Task: Find a house in Santo Angelo, Brazil, for 6 guests from 7th to 15th July, with a washing machine, priced between ₹15000 and ₹20000, and a Spanish-speaking host.
Action: Mouse moved to (368, 110)
Screenshot: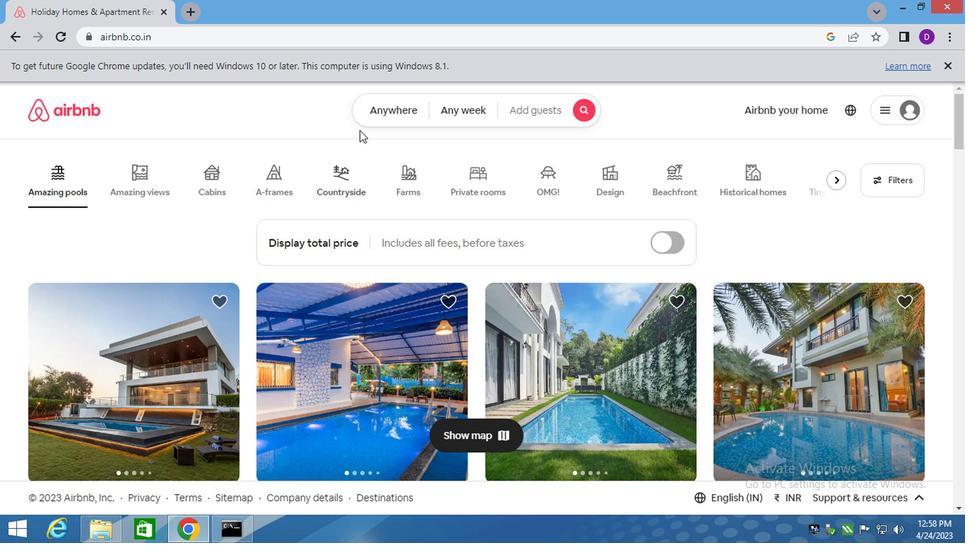 
Action: Mouse pressed left at (368, 110)
Screenshot: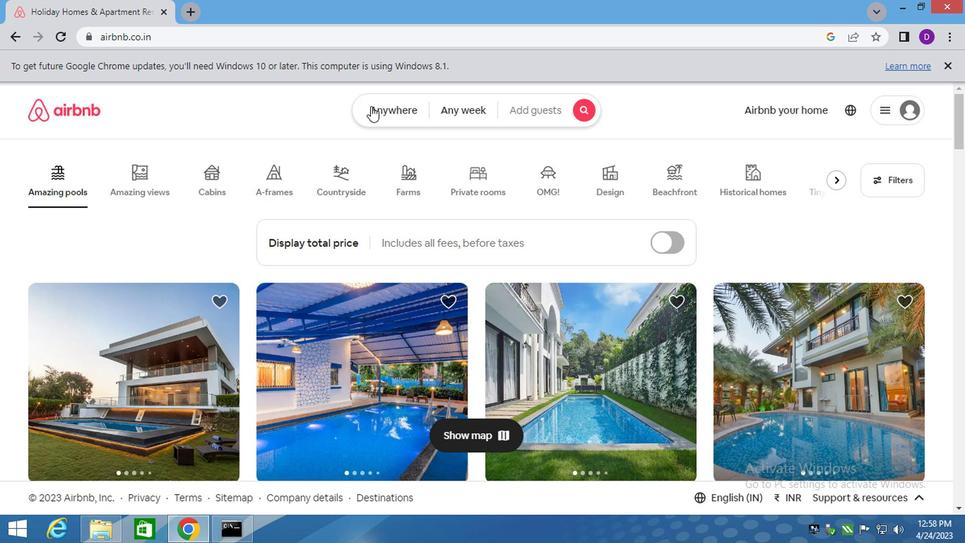 
Action: Mouse moved to (218, 170)
Screenshot: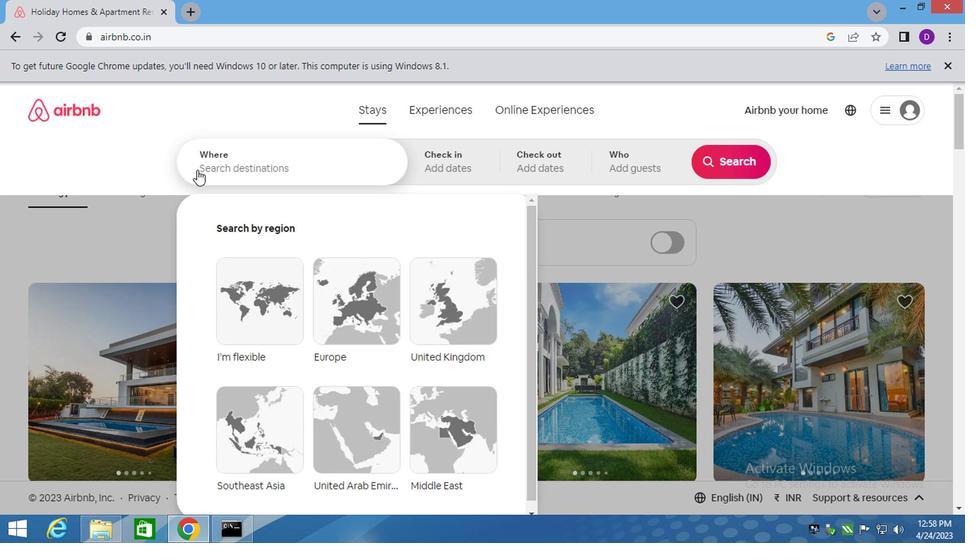 
Action: Mouse pressed left at (218, 170)
Screenshot: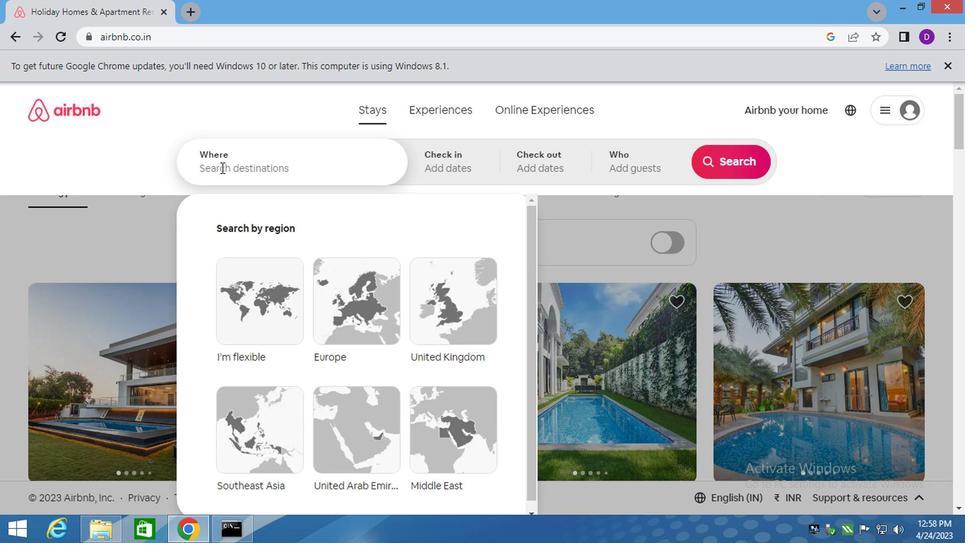 
Action: Key pressed <Key.shift_r>Santo<Key.space><Key.shift_r>Ango<Key.backspace>elo,<Key.space><Key.shift_r>Brazil<Key.enter>
Screenshot: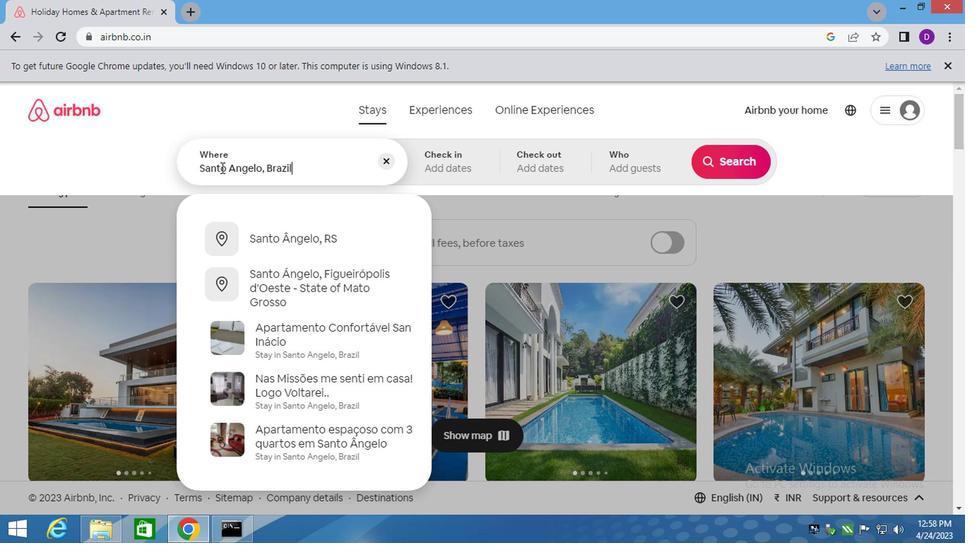 
Action: Mouse moved to (719, 279)
Screenshot: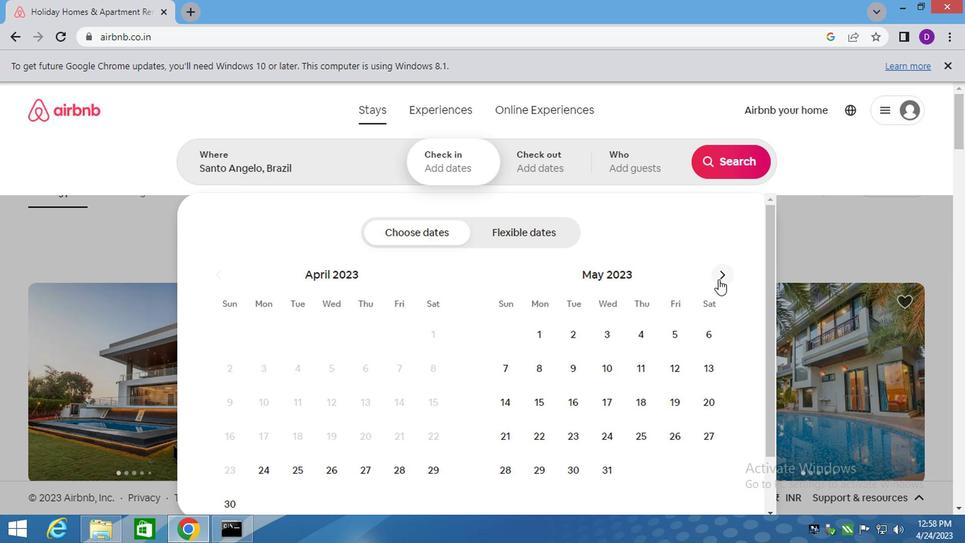 
Action: Mouse pressed left at (719, 279)
Screenshot: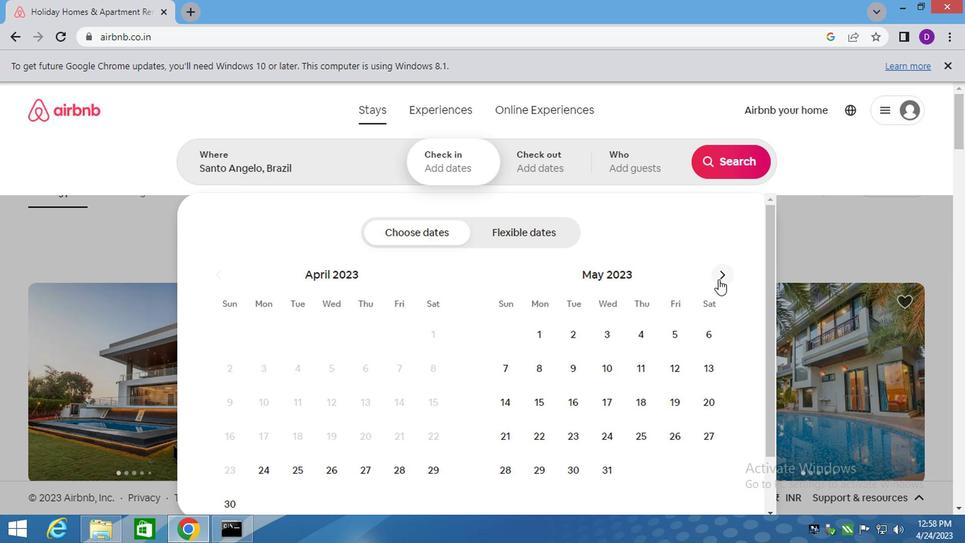 
Action: Mouse pressed left at (719, 279)
Screenshot: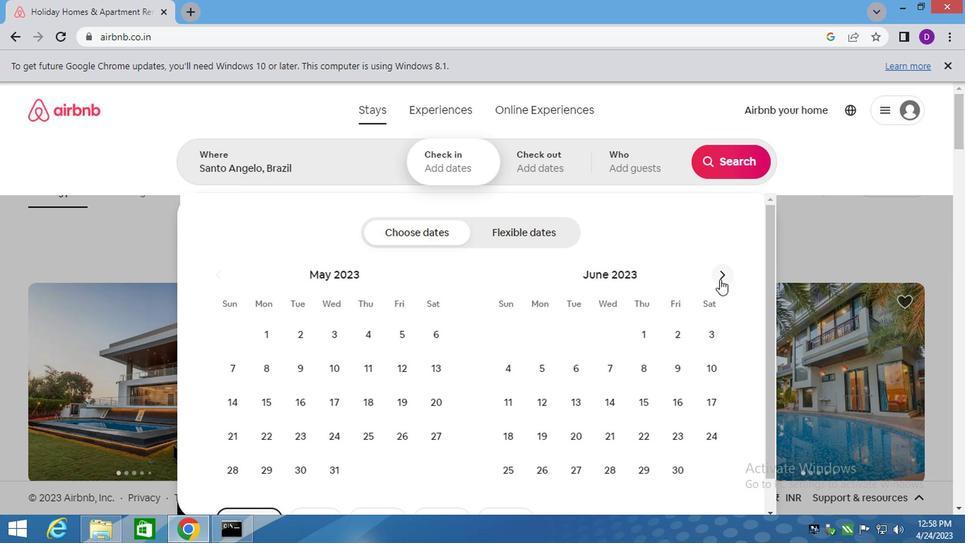 
Action: Mouse moved to (672, 371)
Screenshot: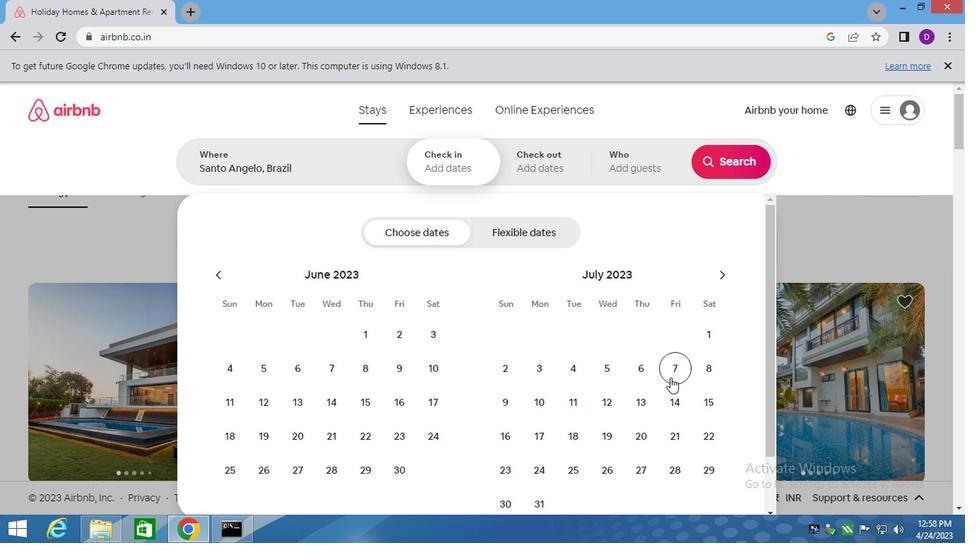 
Action: Mouse pressed left at (672, 371)
Screenshot: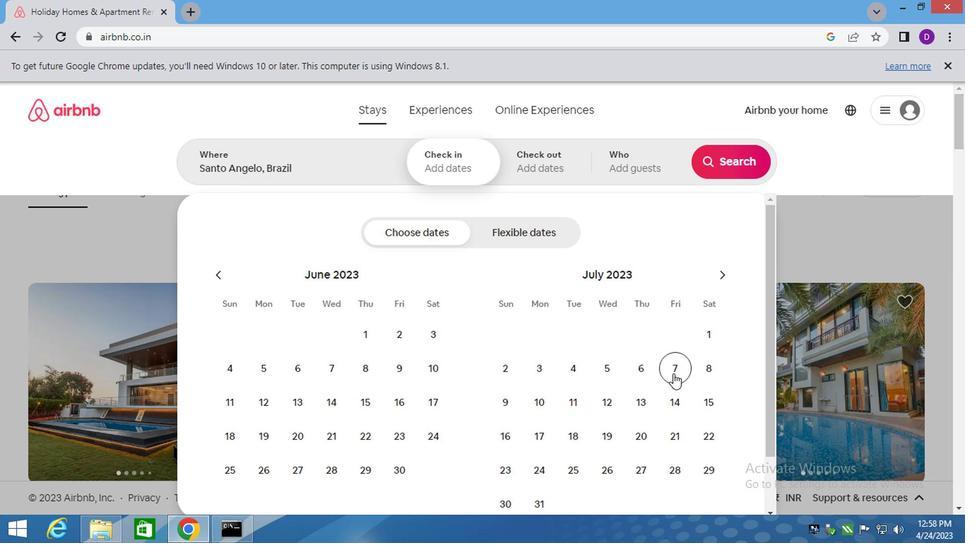 
Action: Mouse moved to (705, 397)
Screenshot: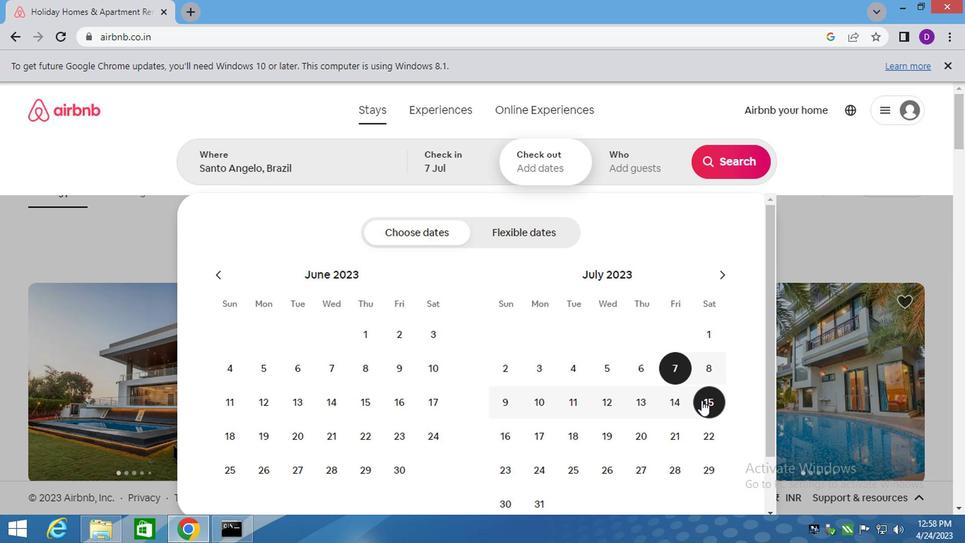 
Action: Mouse pressed left at (705, 397)
Screenshot: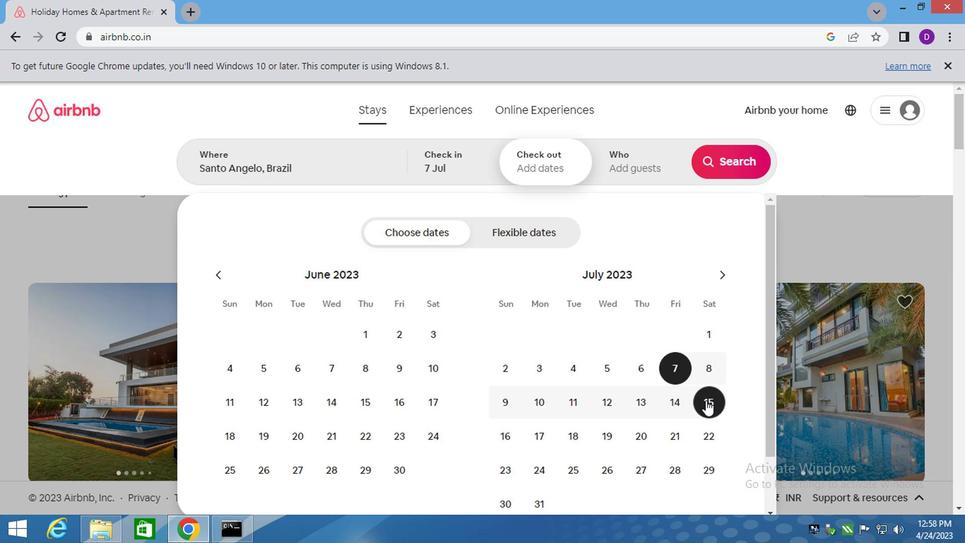 
Action: Mouse moved to (624, 162)
Screenshot: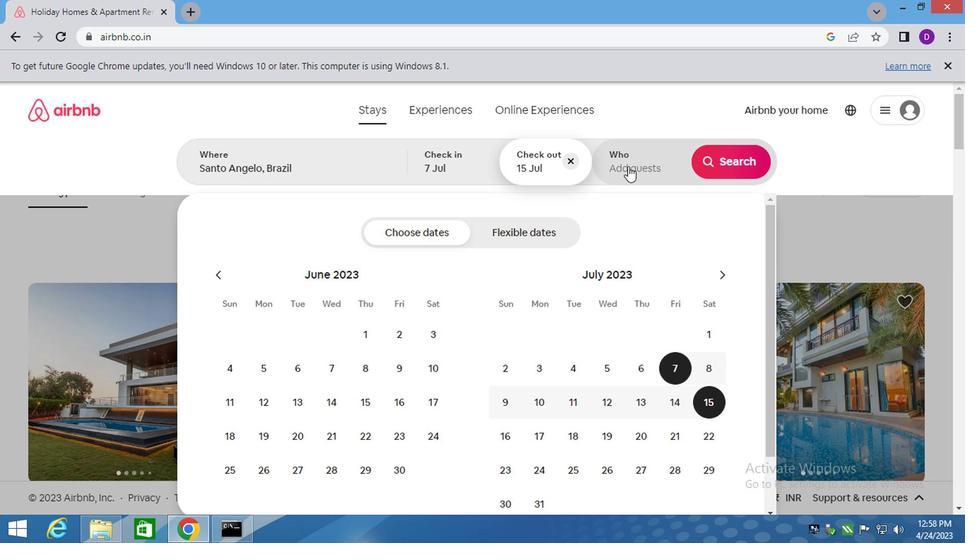 
Action: Mouse pressed left at (624, 162)
Screenshot: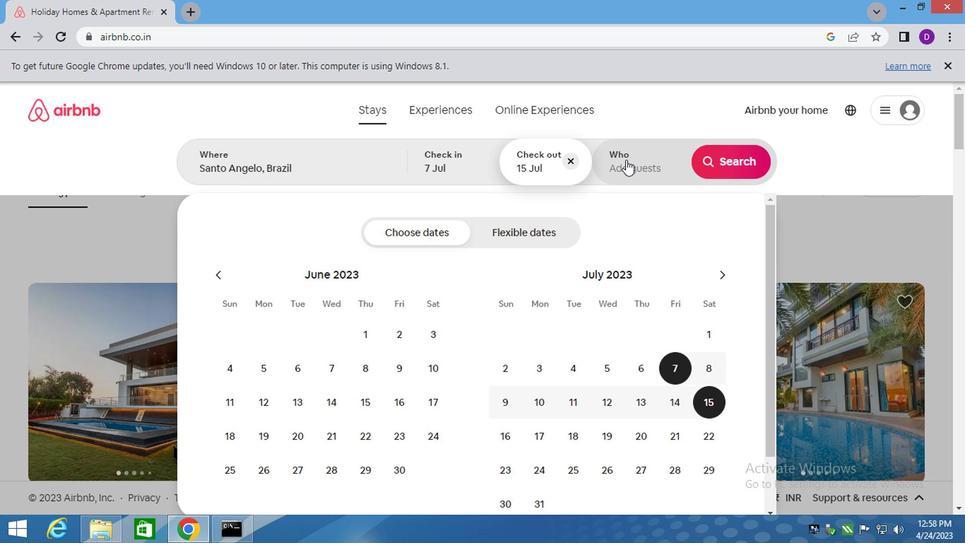 
Action: Mouse moved to (739, 235)
Screenshot: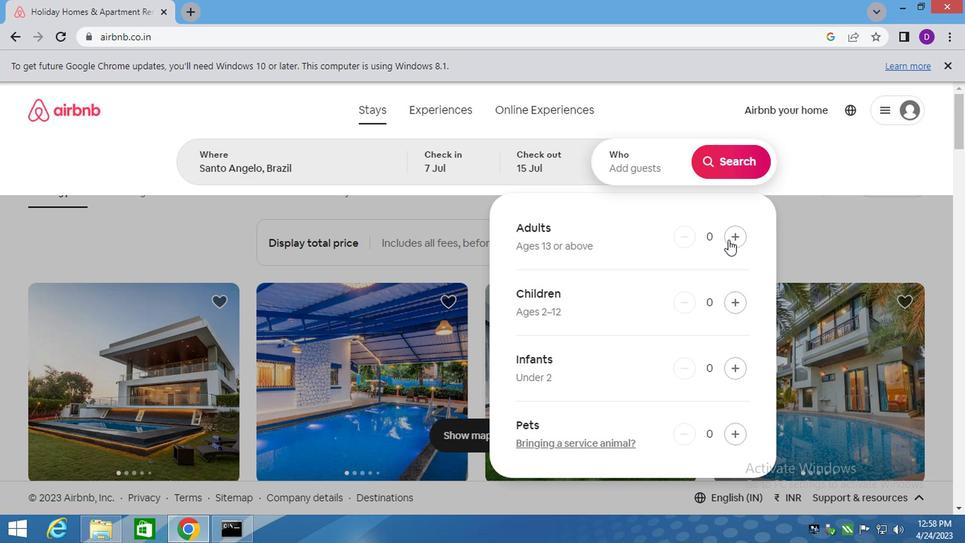 
Action: Mouse pressed left at (739, 235)
Screenshot: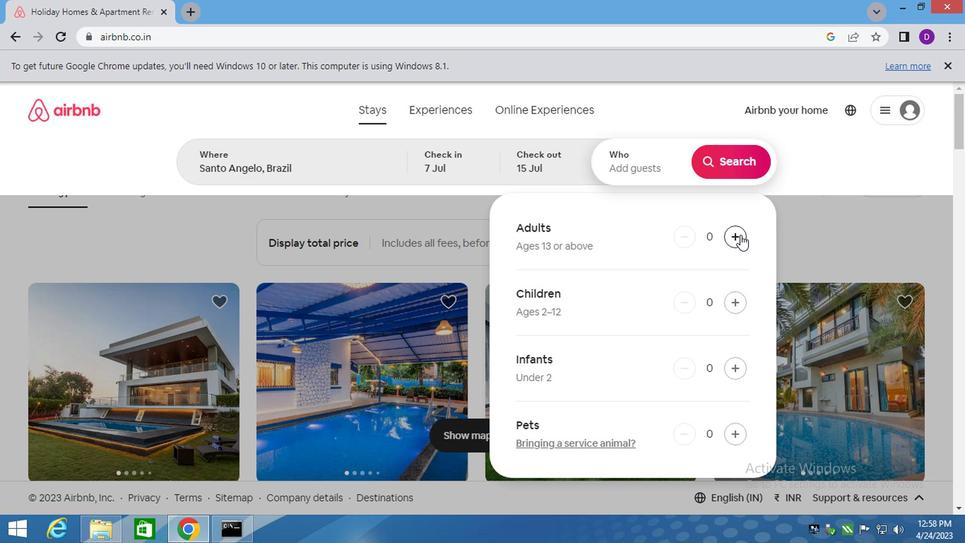 
Action: Mouse moved to (739, 235)
Screenshot: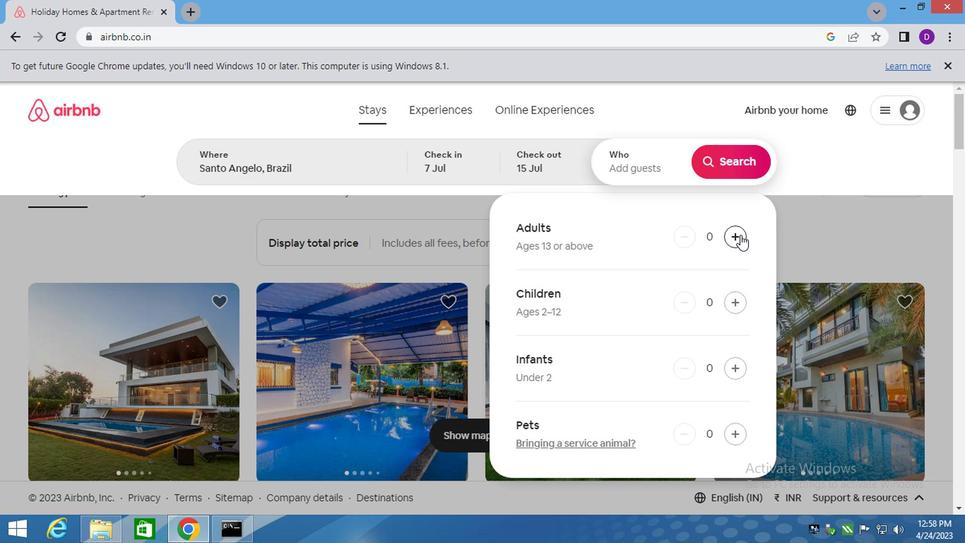 
Action: Mouse pressed left at (739, 235)
Screenshot: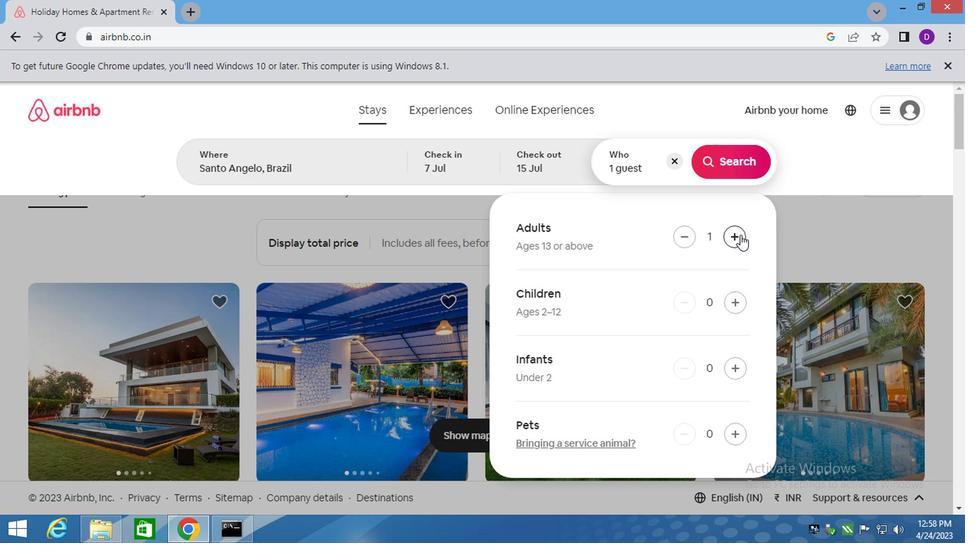 
Action: Mouse pressed left at (739, 235)
Screenshot: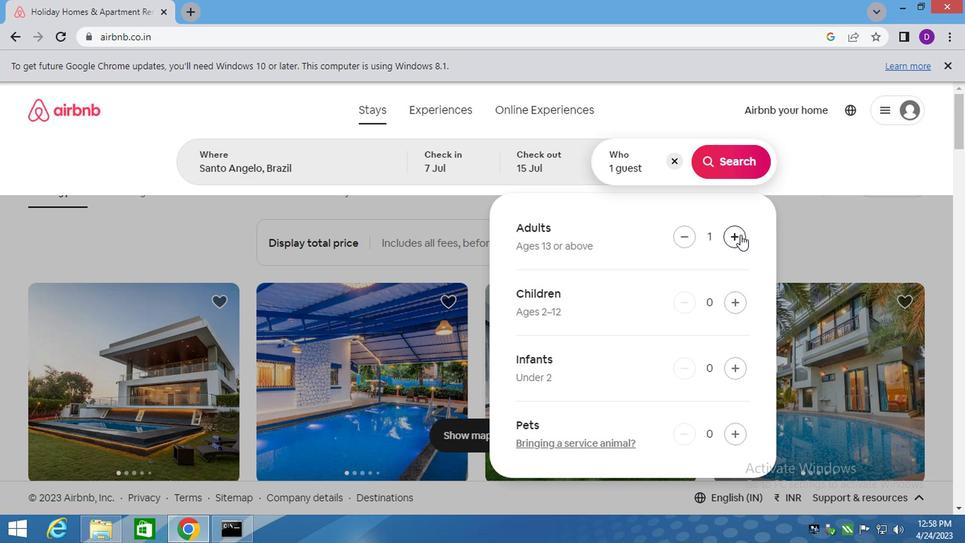 
Action: Mouse pressed left at (739, 235)
Screenshot: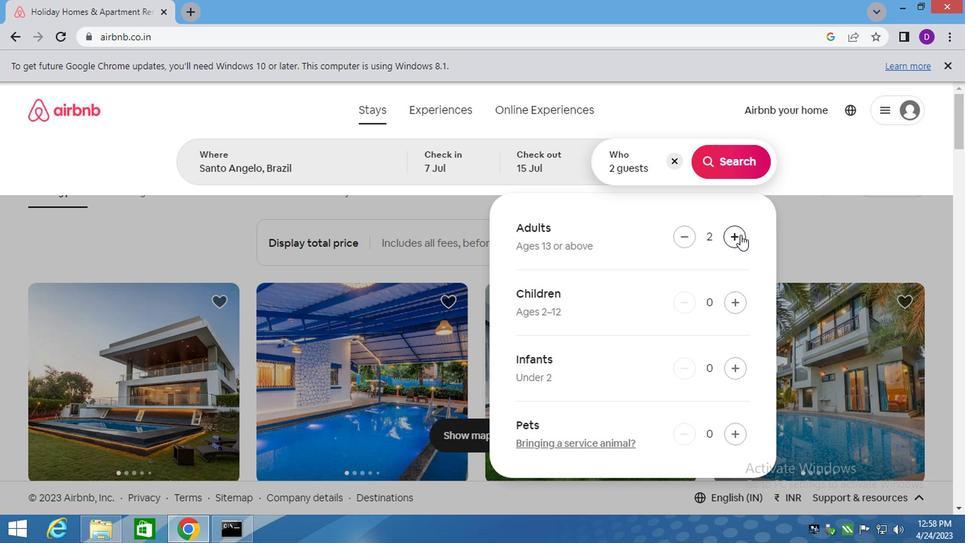 
Action: Mouse pressed left at (739, 235)
Screenshot: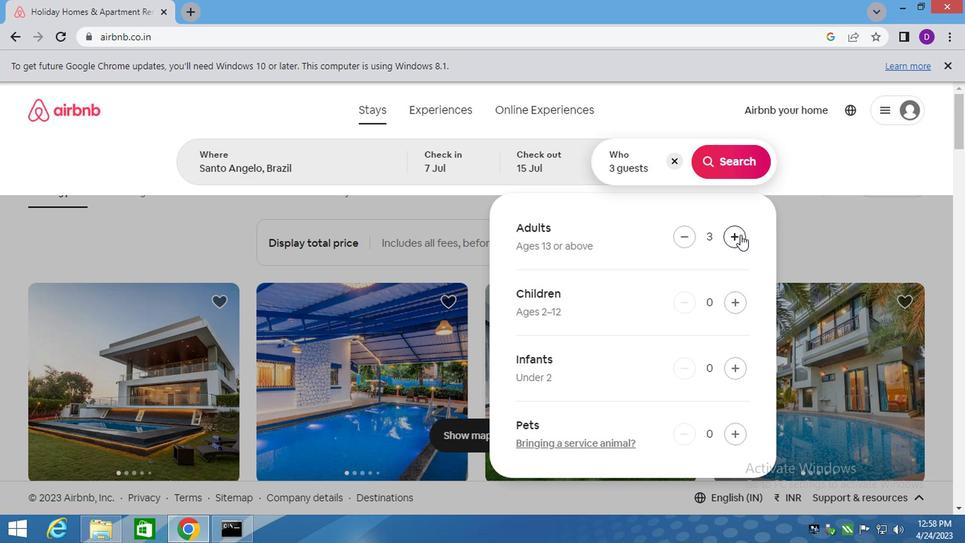 
Action: Mouse pressed left at (739, 235)
Screenshot: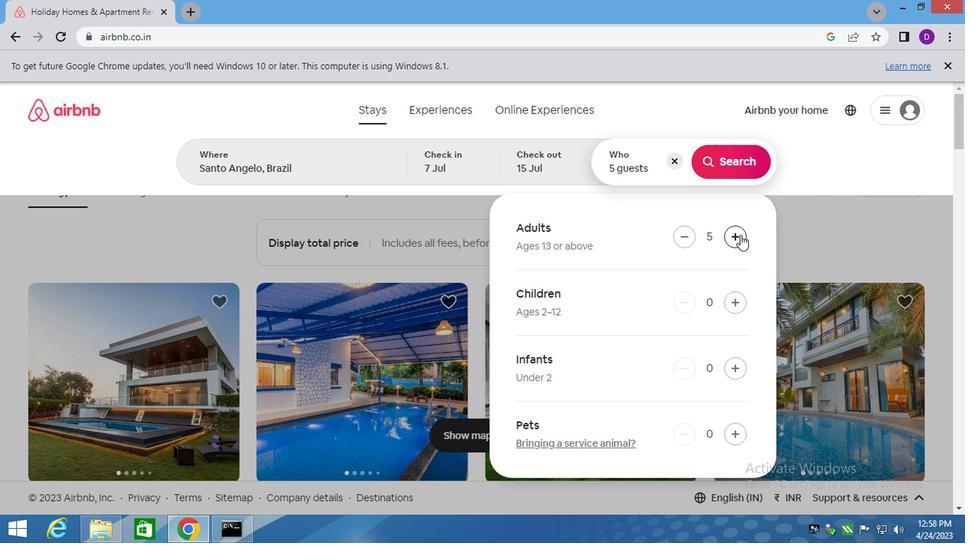 
Action: Mouse moved to (734, 167)
Screenshot: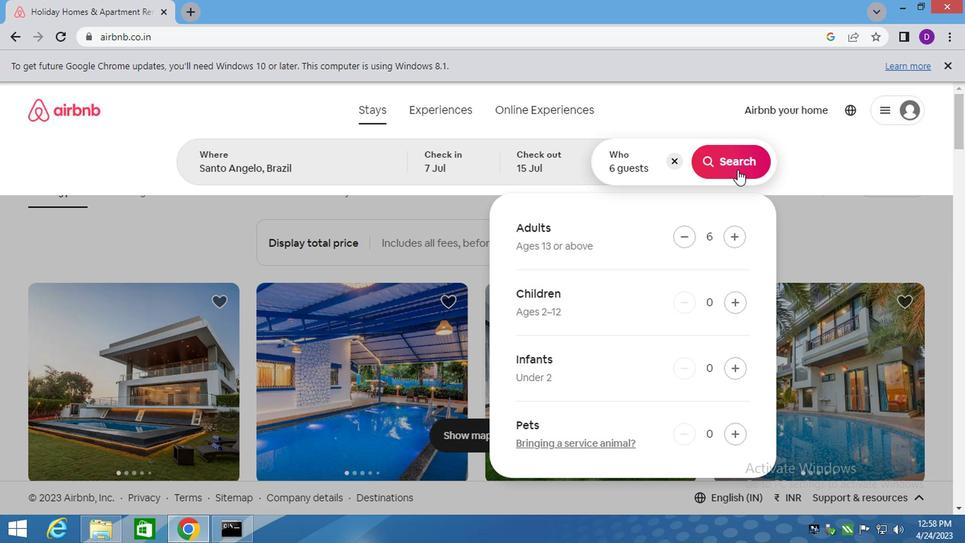 
Action: Mouse pressed left at (734, 167)
Screenshot: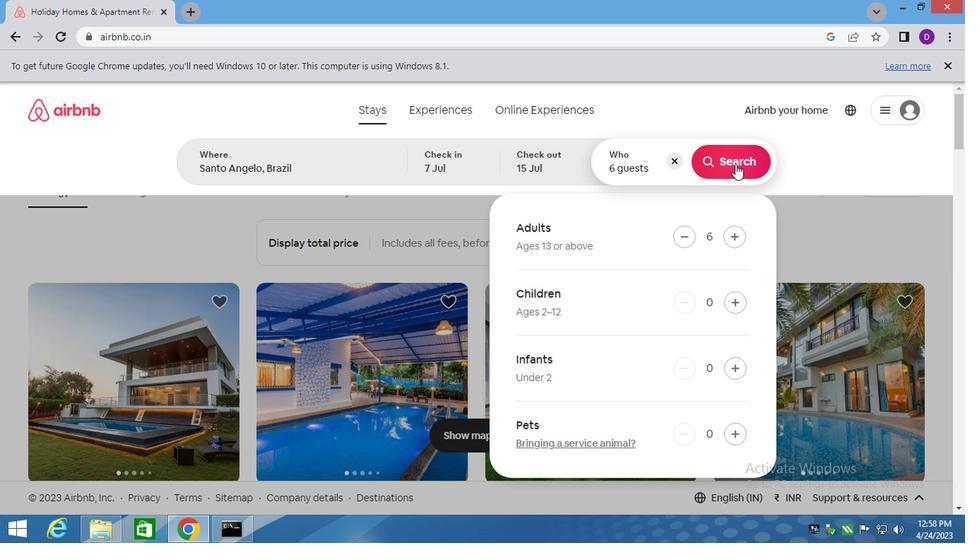 
Action: Mouse moved to (884, 173)
Screenshot: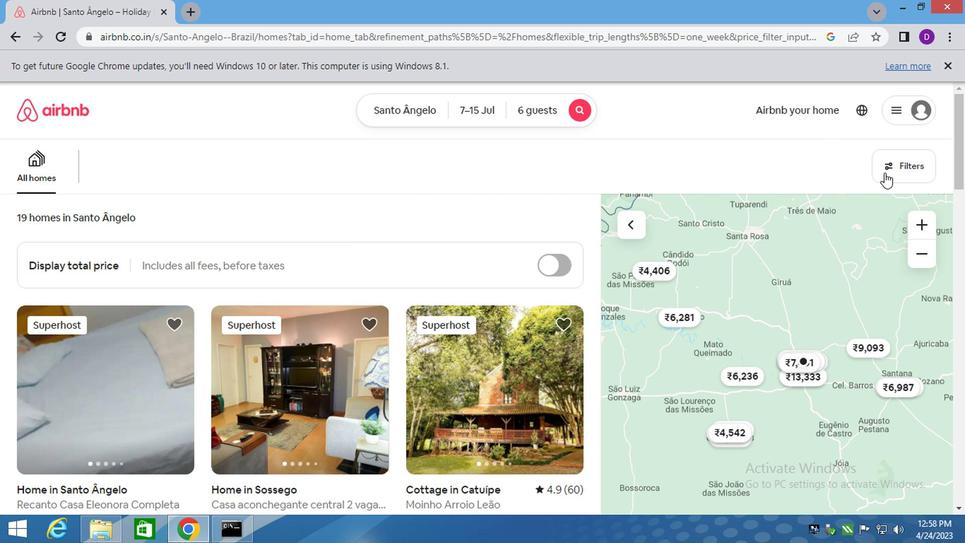 
Action: Mouse pressed left at (884, 173)
Screenshot: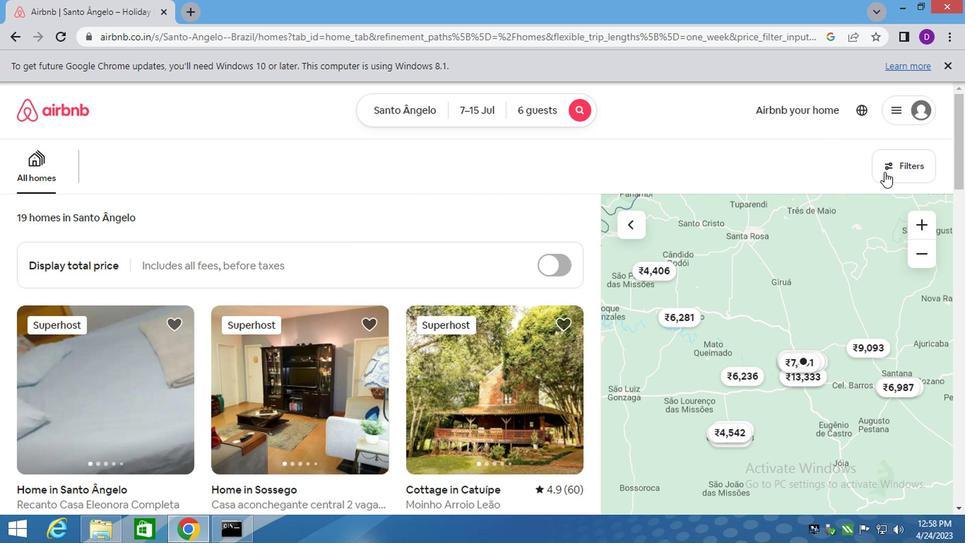 
Action: Mouse moved to (287, 348)
Screenshot: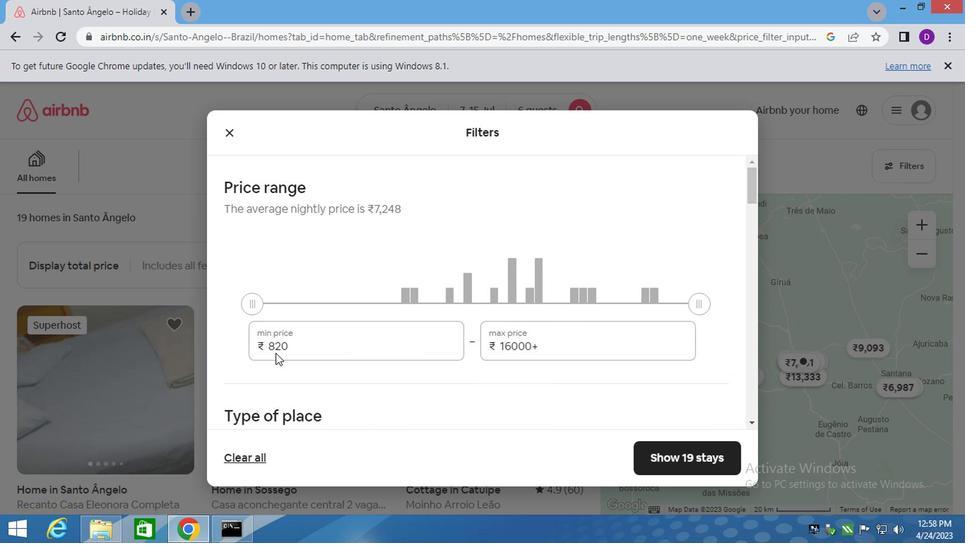 
Action: Mouse pressed left at (287, 348)
Screenshot: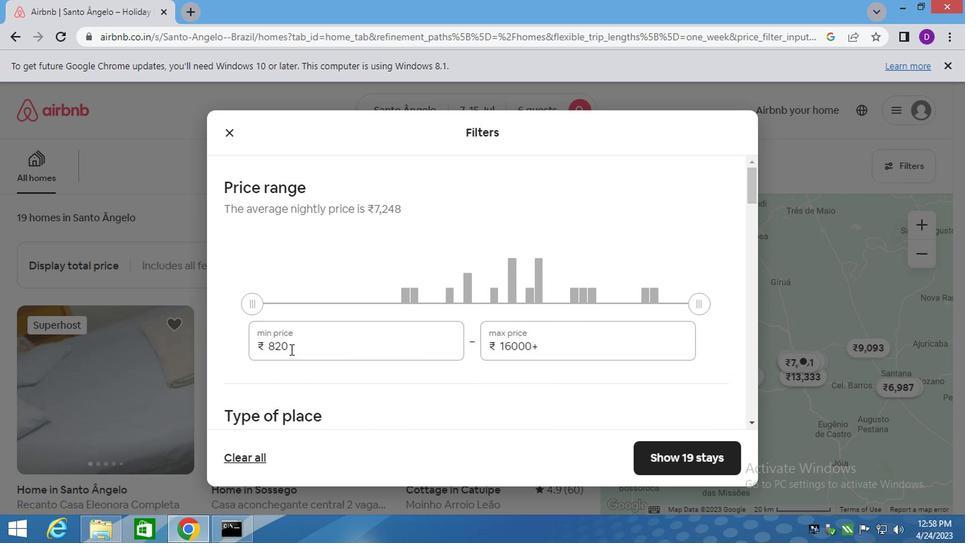 
Action: Mouse pressed left at (287, 348)
Screenshot: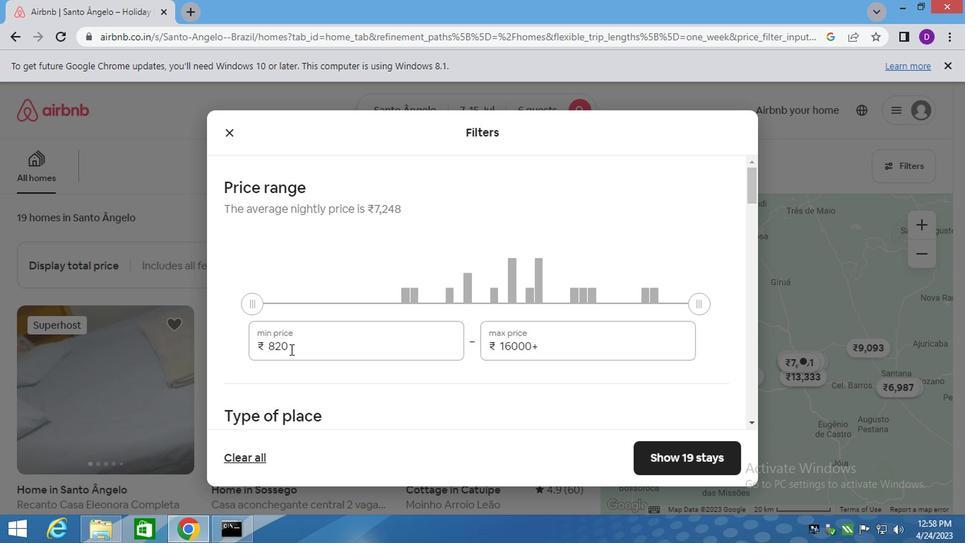 
Action: Key pressed 15000<Key.tab>20000
Screenshot: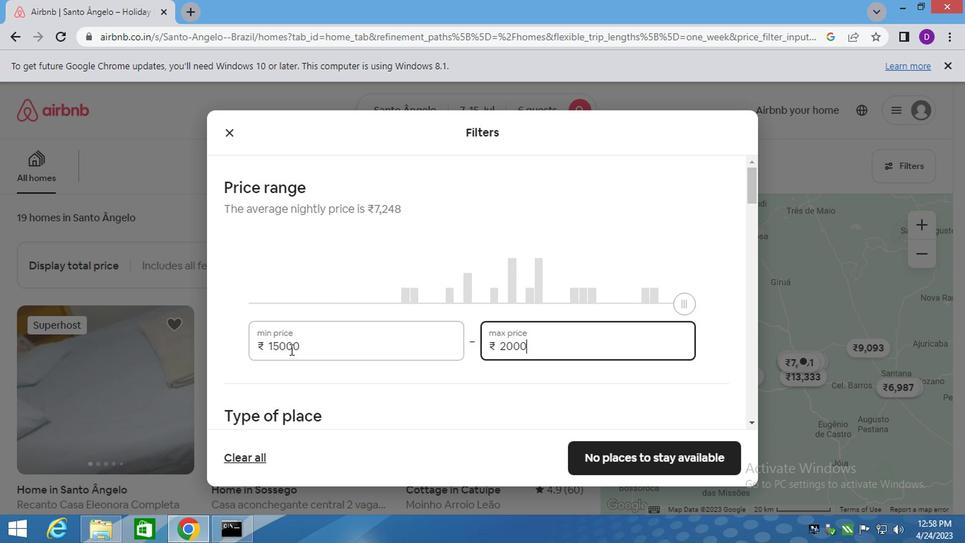 
Action: Mouse scrolled (287, 347) with delta (0, -1)
Screenshot: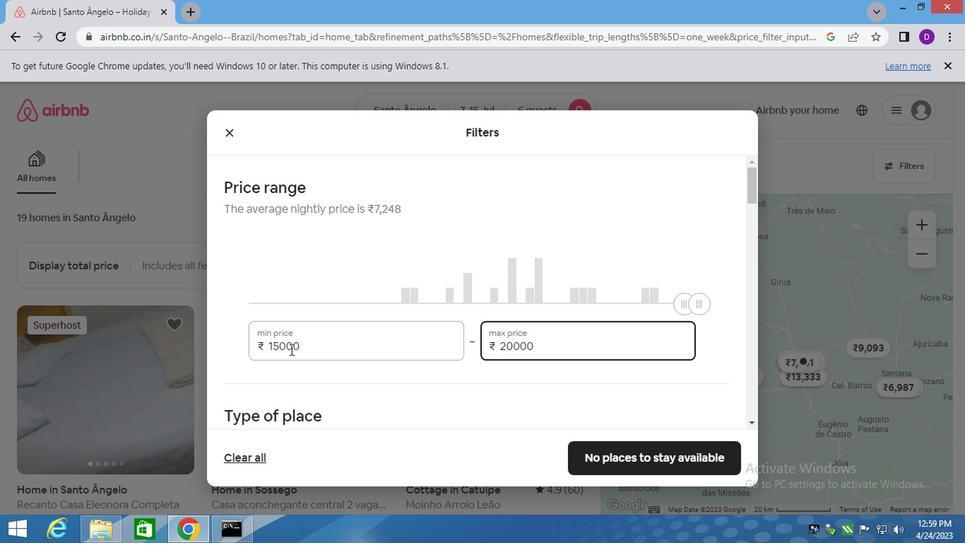 
Action: Mouse scrolled (287, 347) with delta (0, -1)
Screenshot: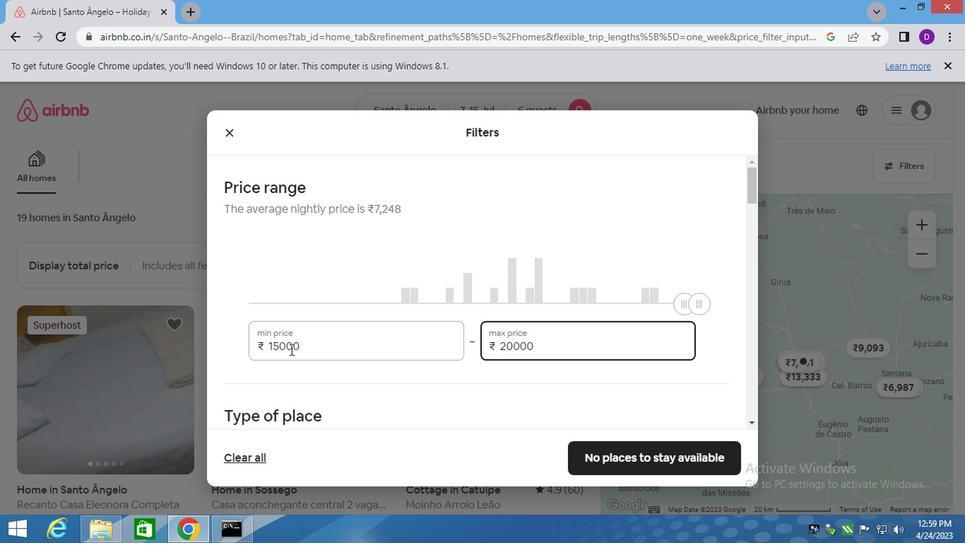 
Action: Mouse moved to (231, 318)
Screenshot: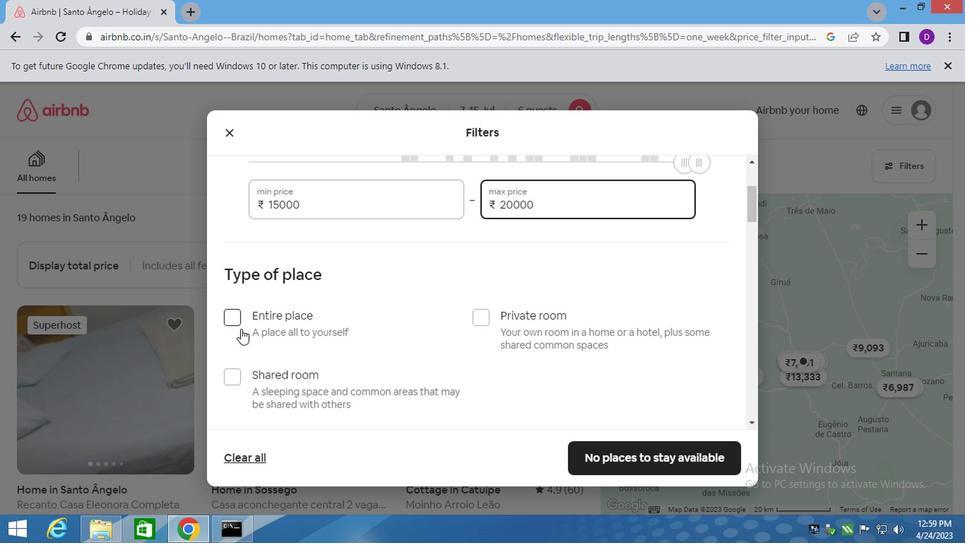 
Action: Mouse pressed left at (231, 318)
Screenshot: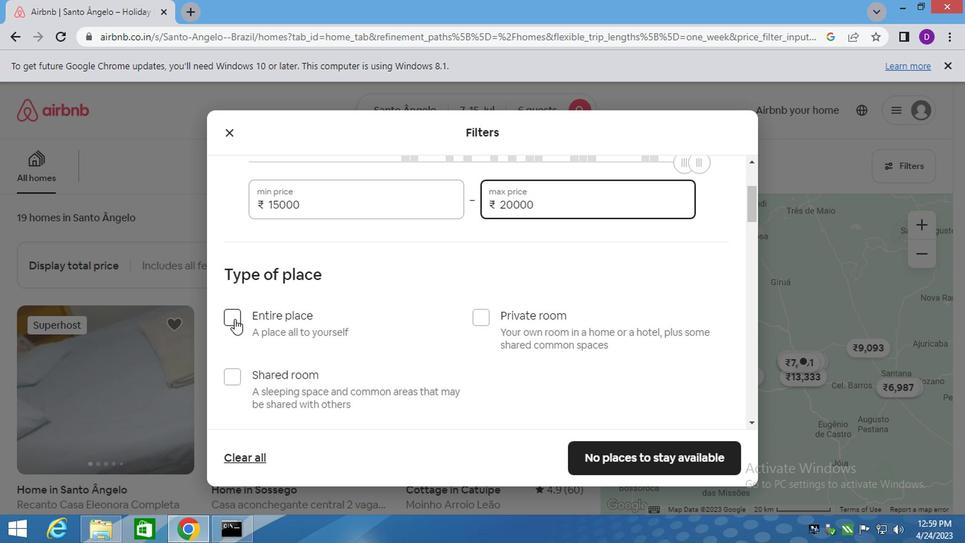 
Action: Mouse moved to (311, 325)
Screenshot: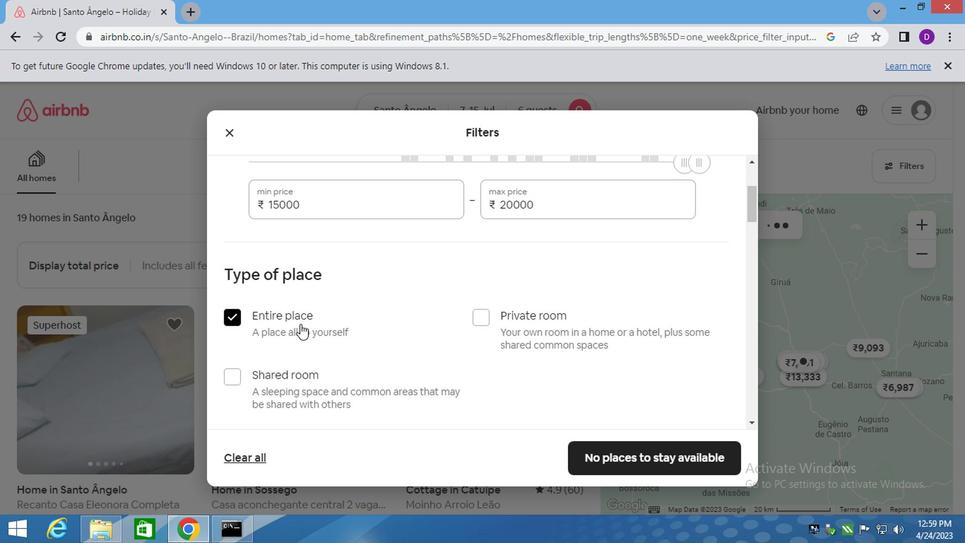 
Action: Mouse scrolled (311, 324) with delta (0, -1)
Screenshot: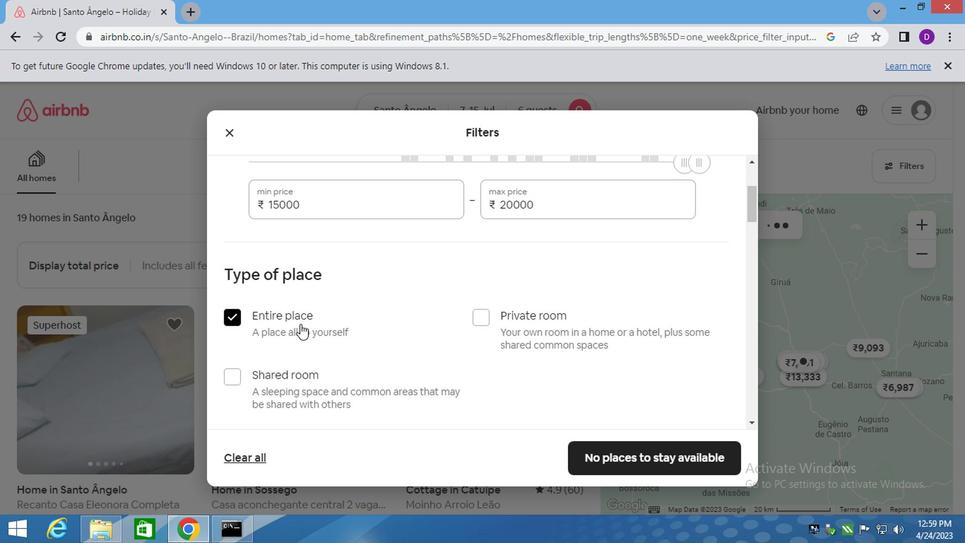 
Action: Mouse moved to (311, 329)
Screenshot: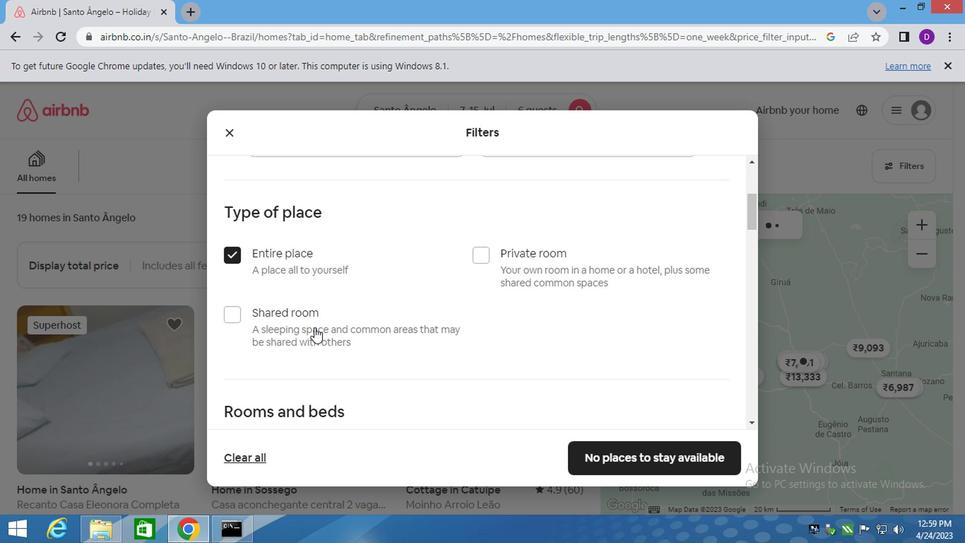 
Action: Mouse scrolled (311, 326) with delta (0, -1)
Screenshot: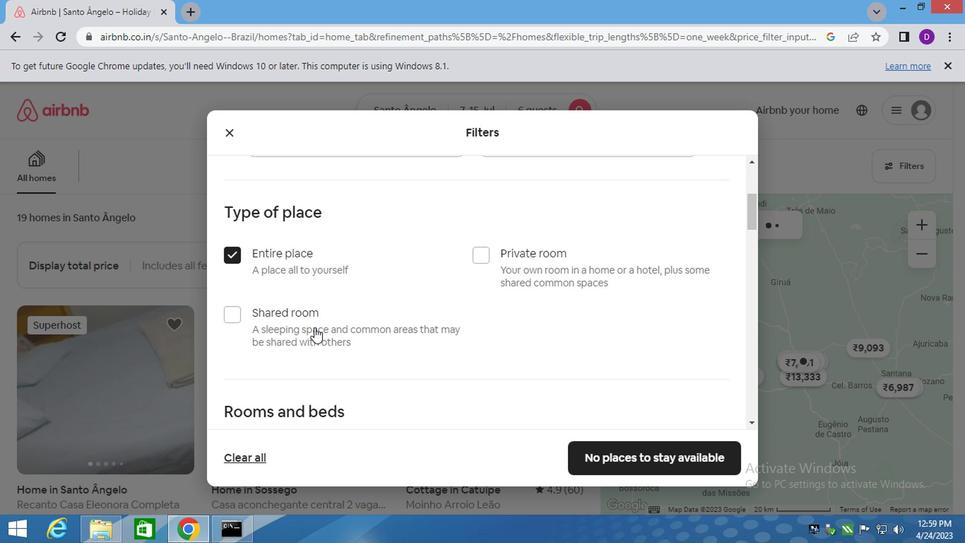 
Action: Mouse scrolled (312, 326) with delta (0, -1)
Screenshot: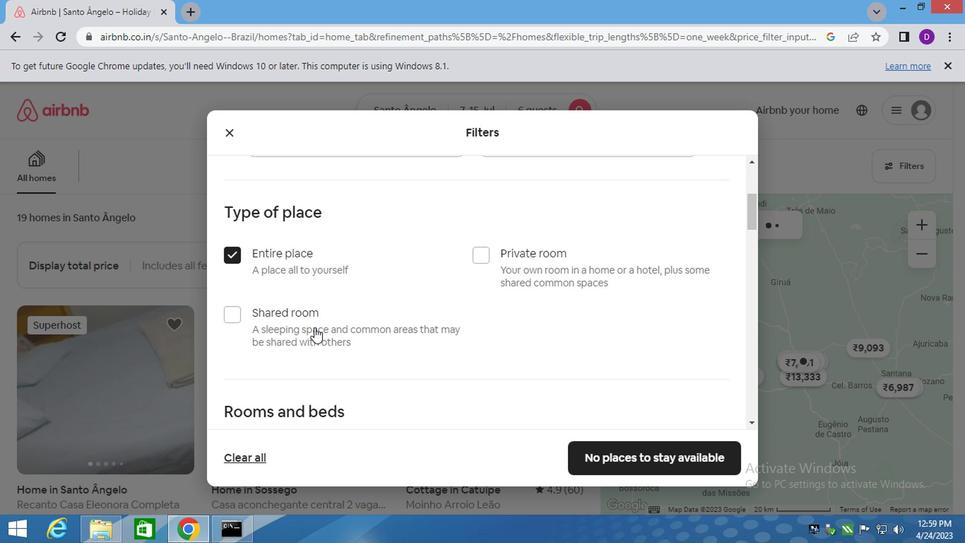 
Action: Mouse scrolled (311, 328) with delta (0, -1)
Screenshot: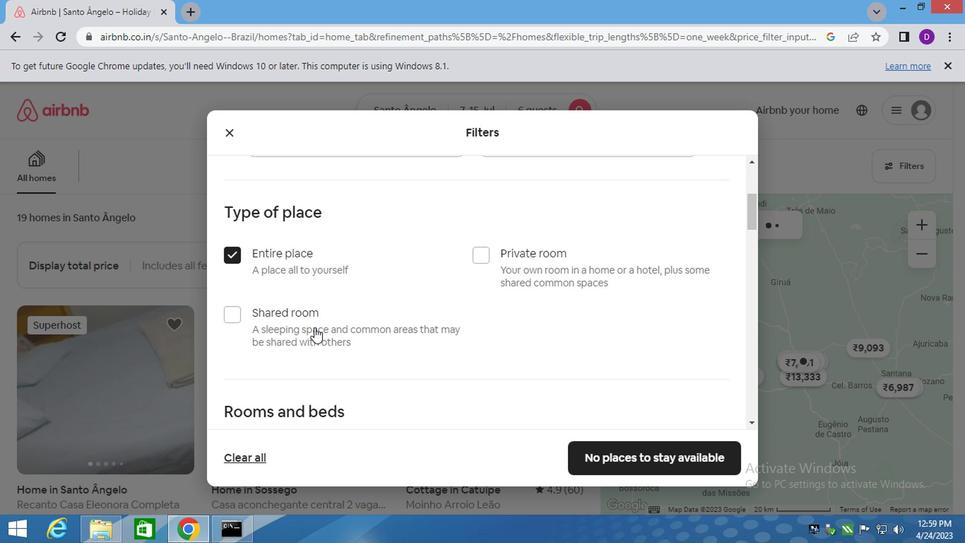 
Action: Mouse scrolled (311, 328) with delta (0, -1)
Screenshot: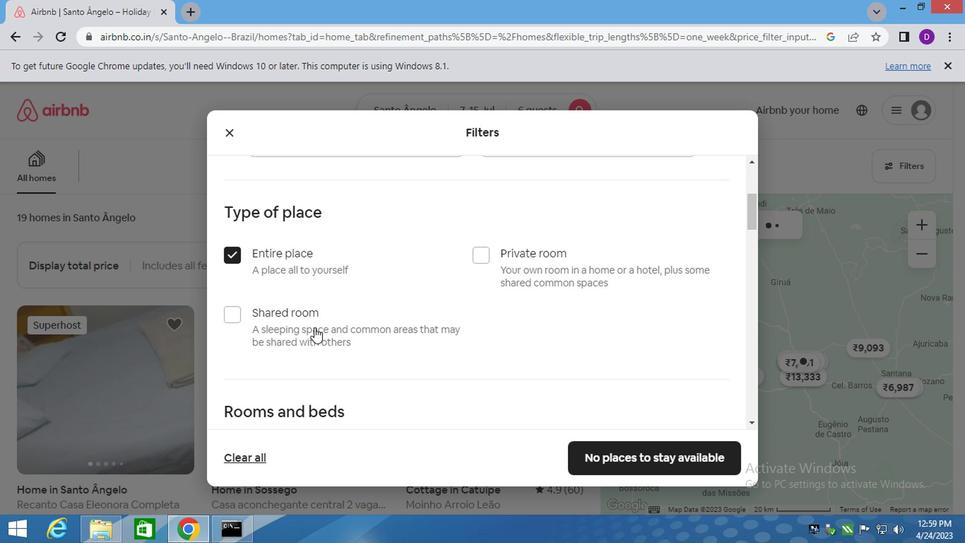 
Action: Mouse moved to (387, 193)
Screenshot: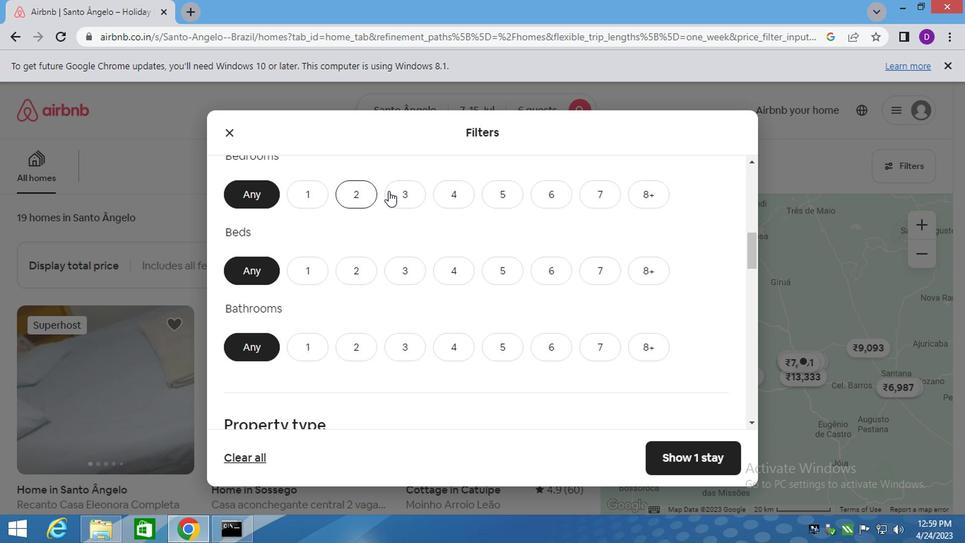 
Action: Mouse pressed left at (387, 193)
Screenshot: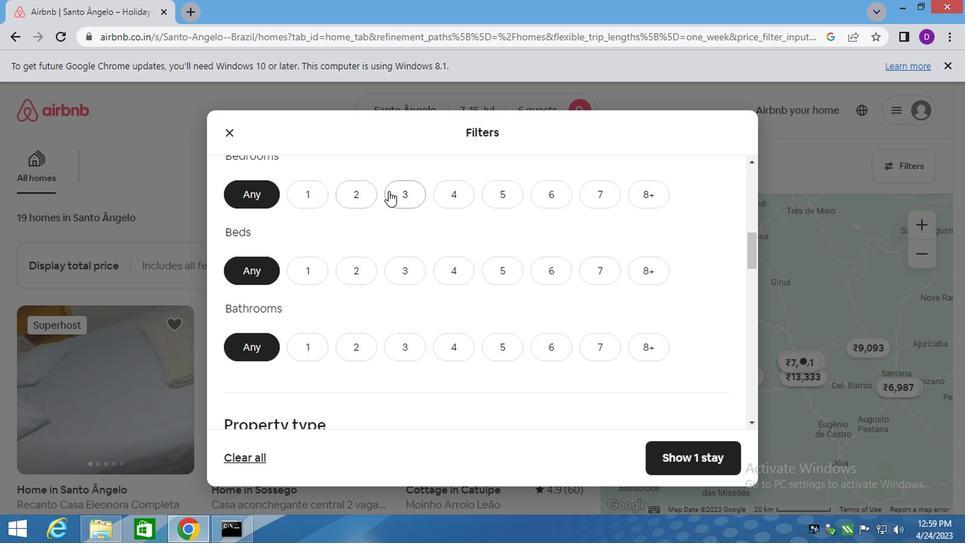 
Action: Mouse moved to (392, 268)
Screenshot: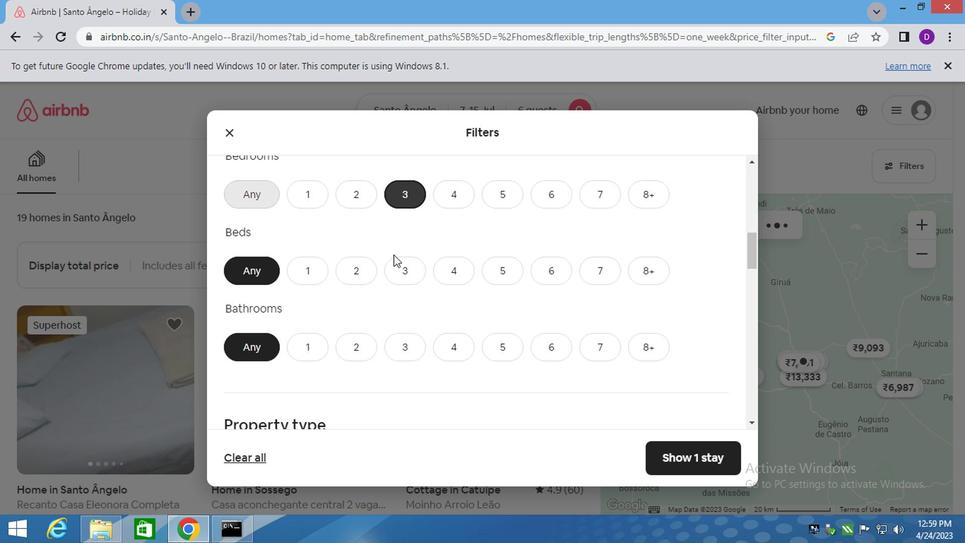 
Action: Mouse pressed left at (392, 268)
Screenshot: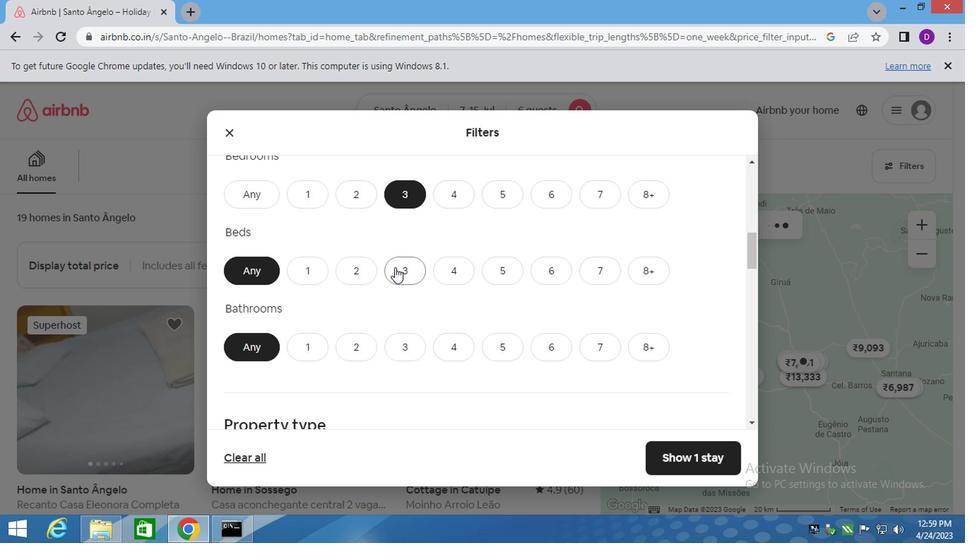 
Action: Mouse moved to (407, 342)
Screenshot: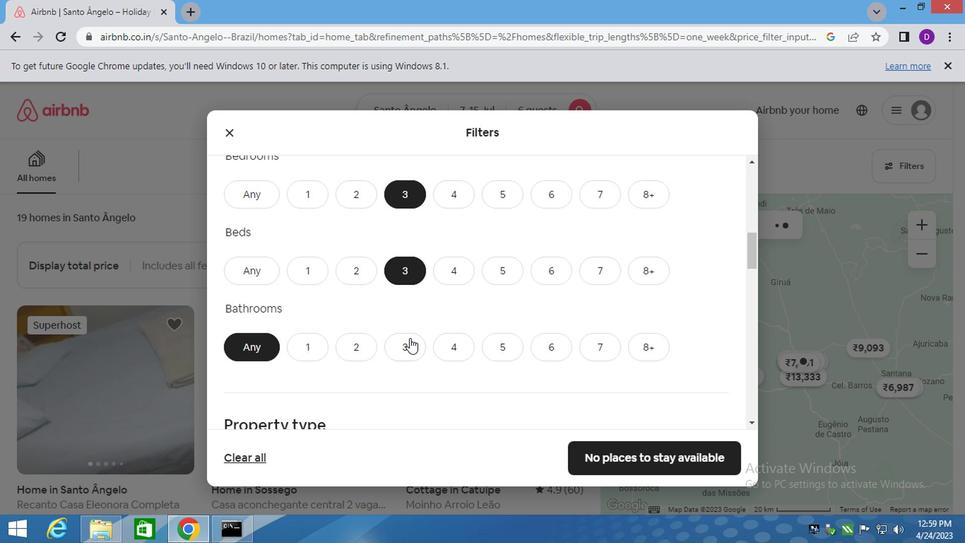 
Action: Mouse pressed left at (407, 342)
Screenshot: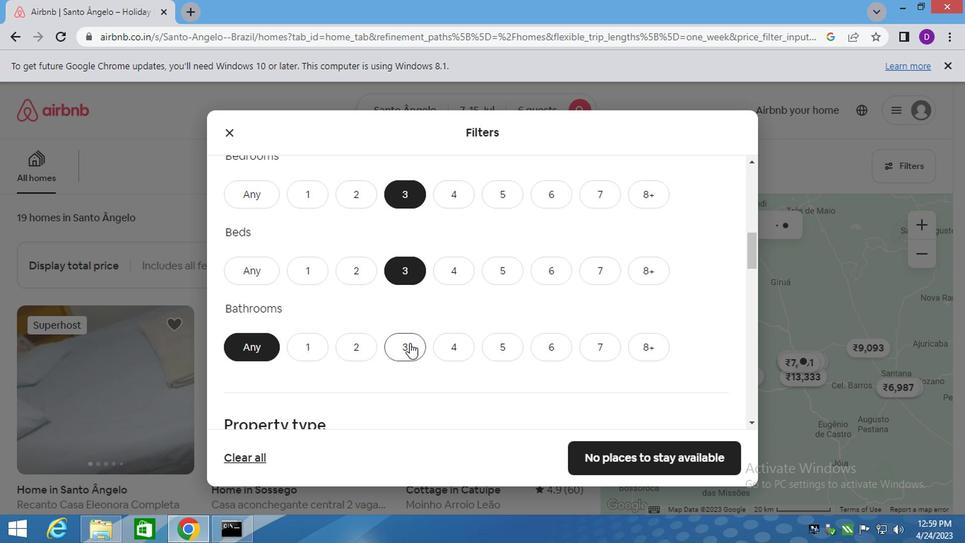 
Action: Mouse moved to (407, 342)
Screenshot: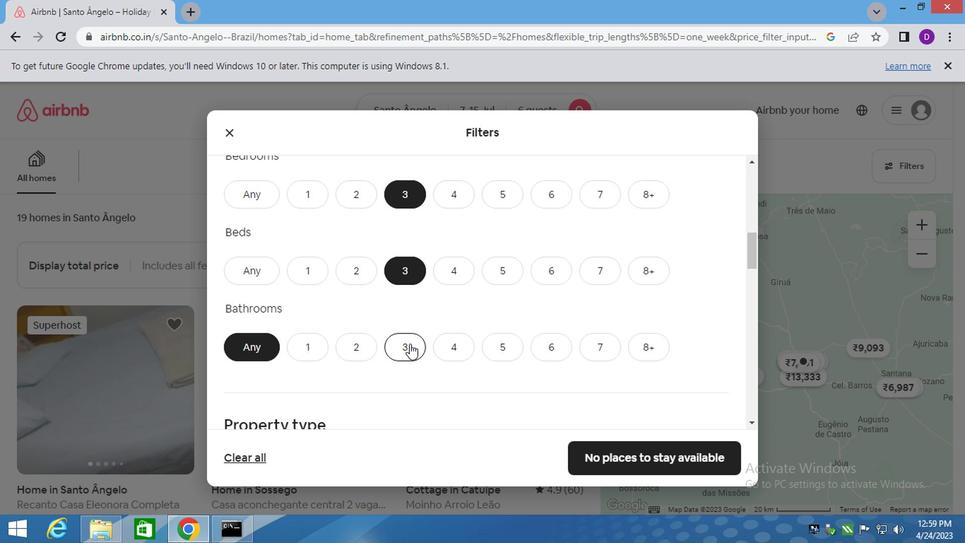 
Action: Mouse scrolled (407, 341) with delta (0, -1)
Screenshot: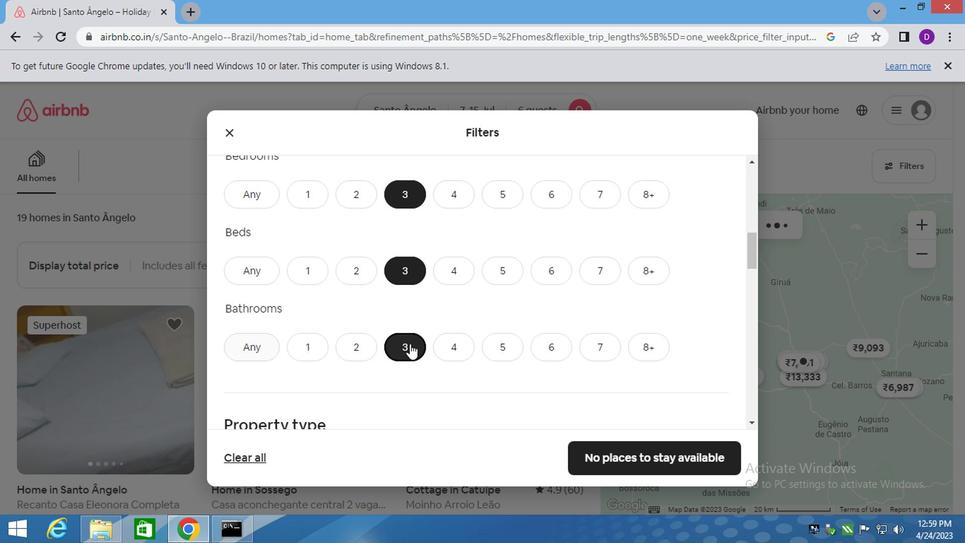 
Action: Mouse scrolled (407, 341) with delta (0, -1)
Screenshot: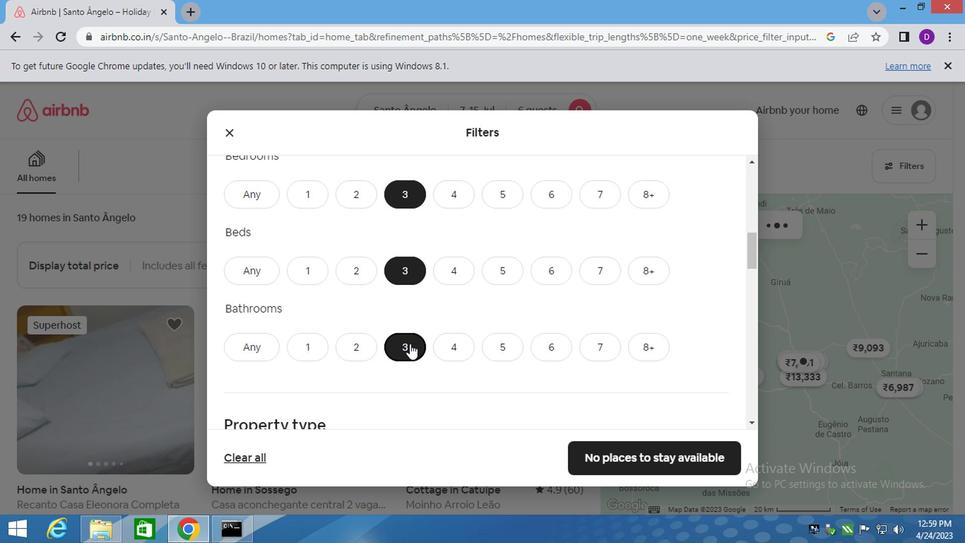 
Action: Mouse scrolled (407, 341) with delta (0, -1)
Screenshot: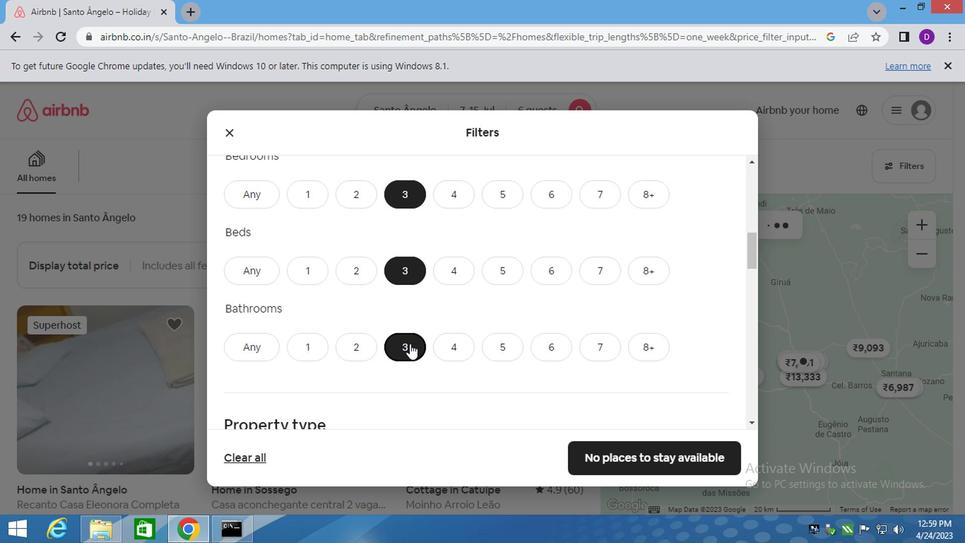 
Action: Mouse moved to (277, 283)
Screenshot: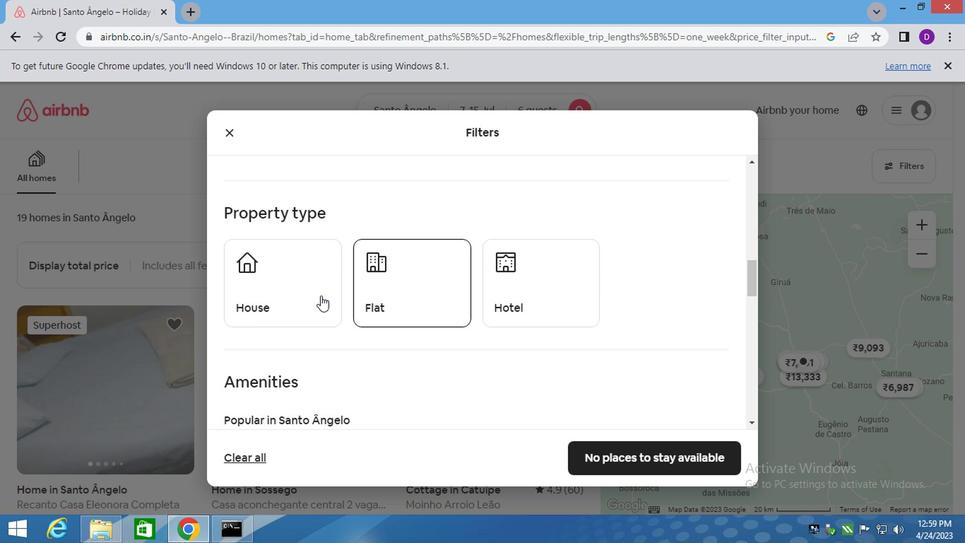 
Action: Mouse pressed left at (277, 283)
Screenshot: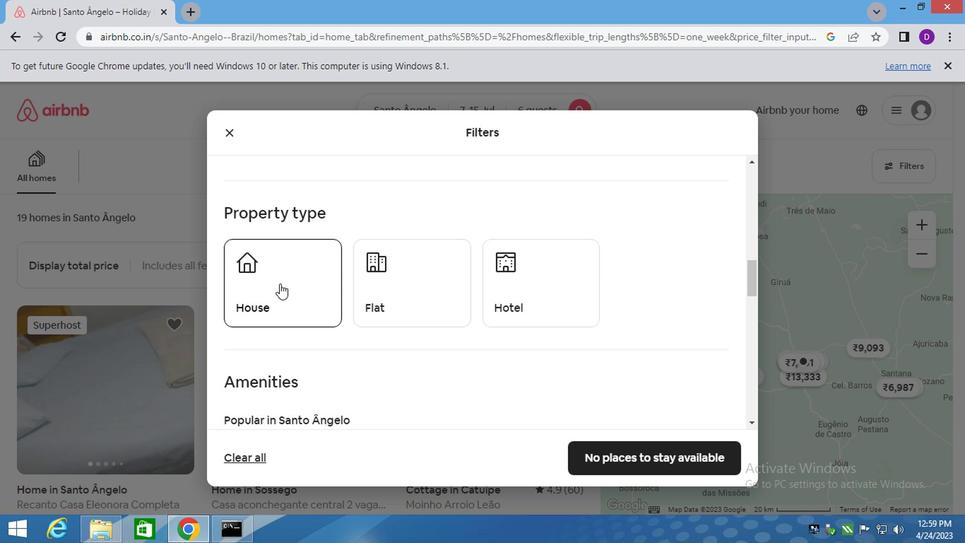 
Action: Mouse moved to (363, 287)
Screenshot: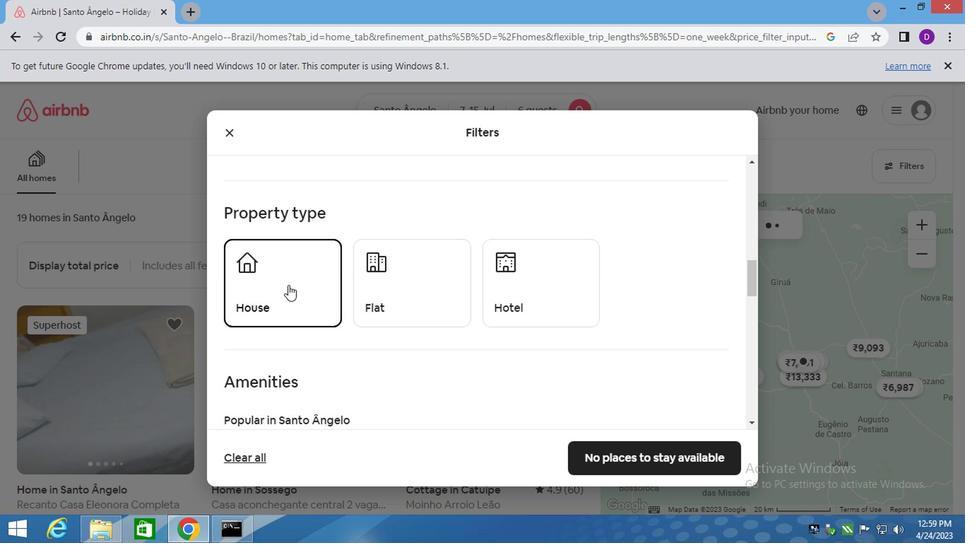 
Action: Mouse pressed left at (363, 287)
Screenshot: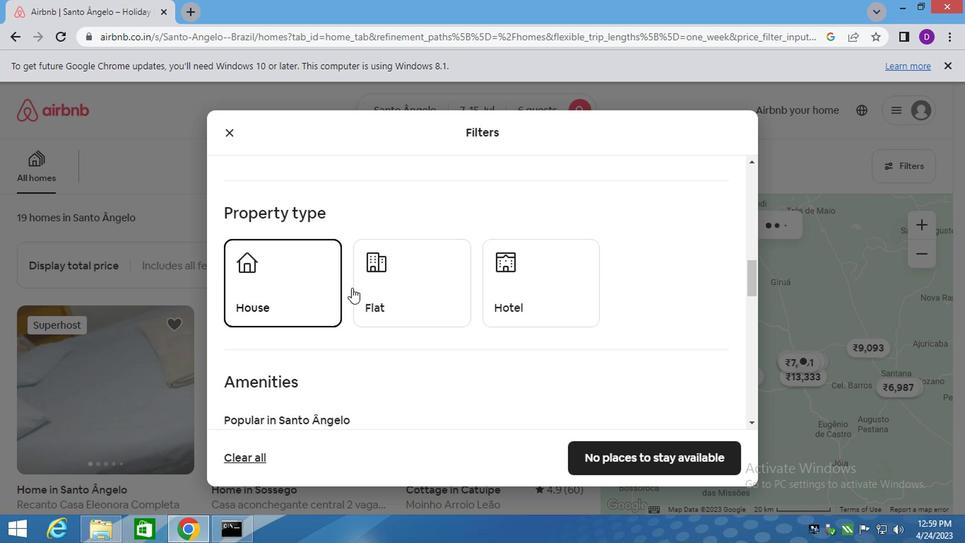 
Action: Mouse moved to (423, 296)
Screenshot: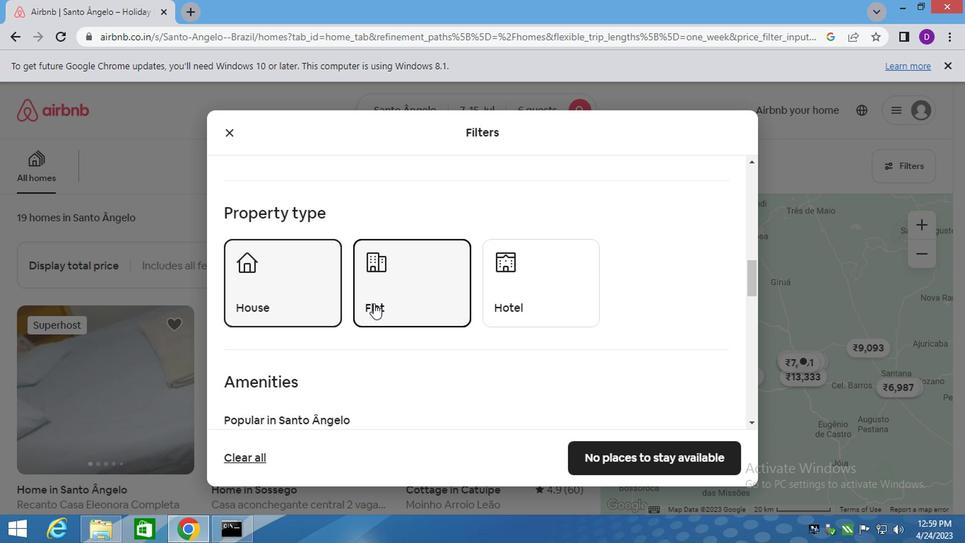 
Action: Mouse scrolled (423, 296) with delta (0, 0)
Screenshot: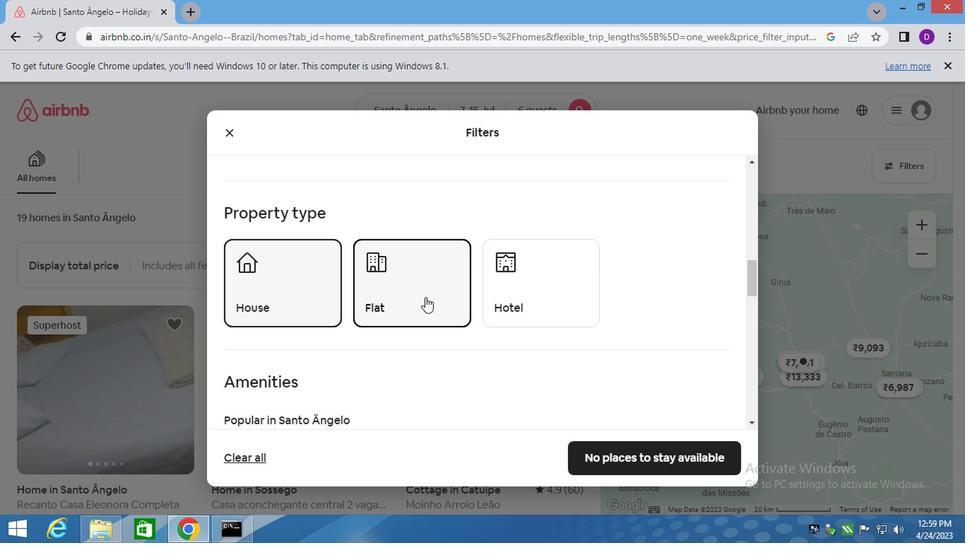 
Action: Mouse scrolled (423, 296) with delta (0, 0)
Screenshot: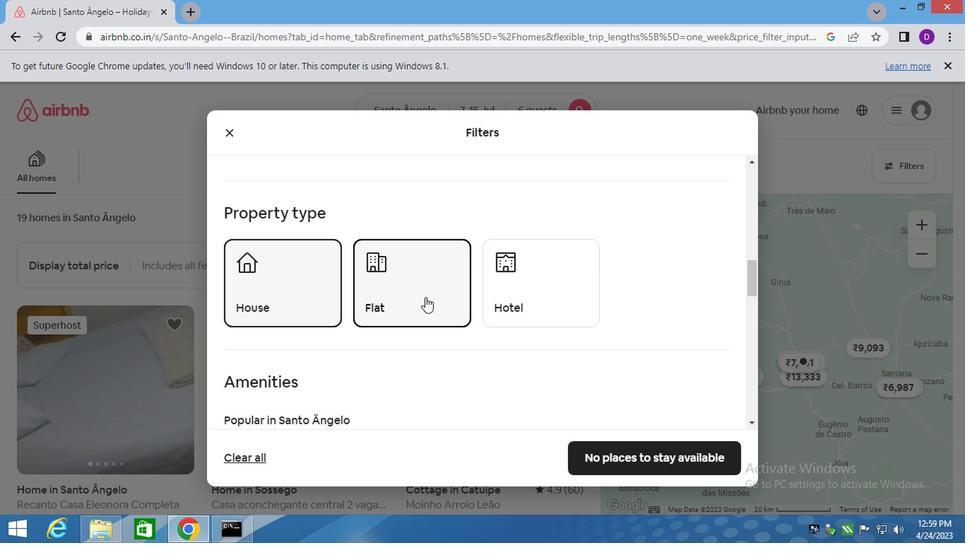
Action: Mouse moved to (424, 296)
Screenshot: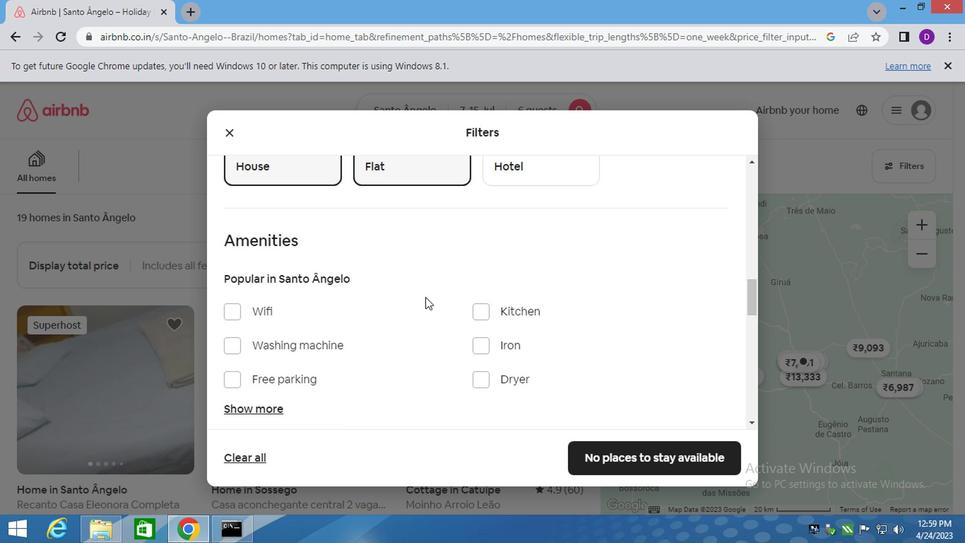 
Action: Mouse scrolled (424, 296) with delta (0, 0)
Screenshot: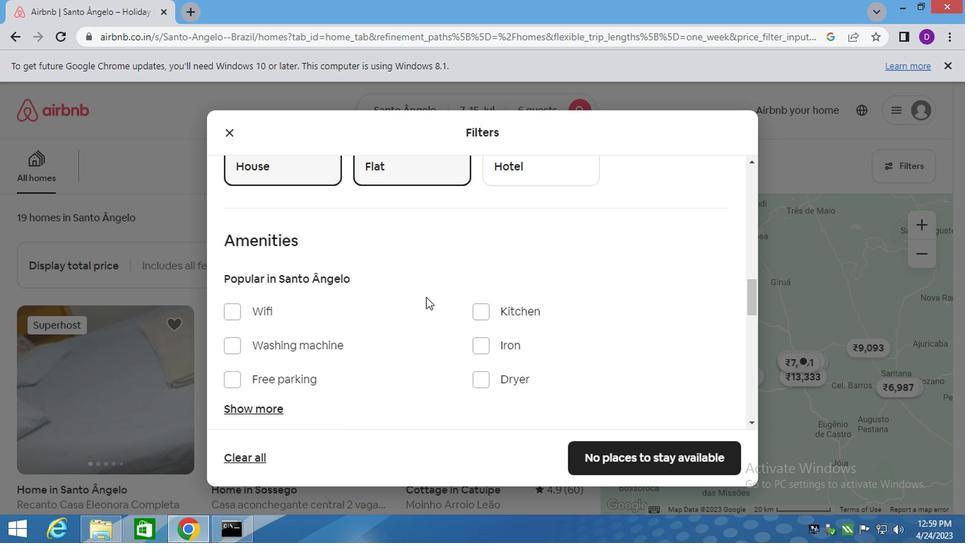 
Action: Mouse moved to (409, 301)
Screenshot: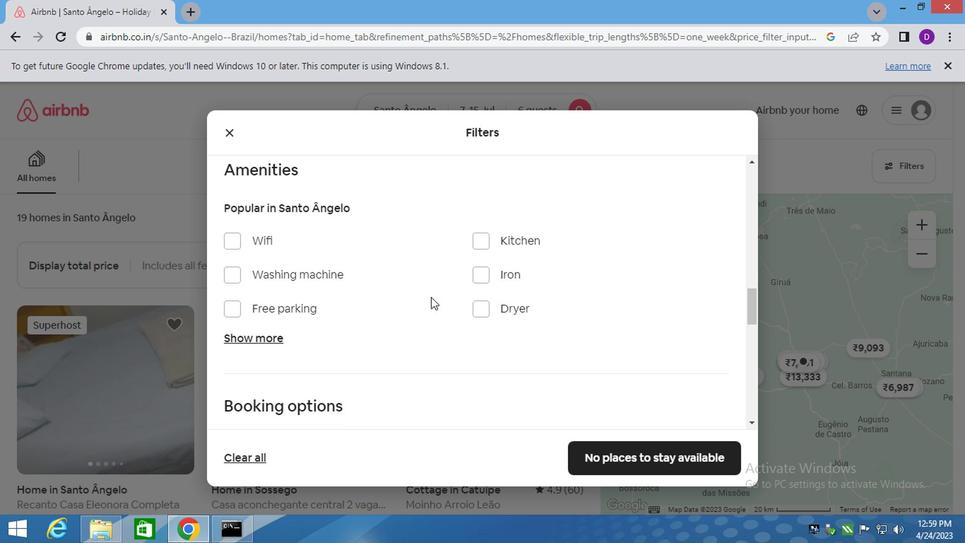 
Action: Mouse scrolled (409, 300) with delta (0, -1)
Screenshot: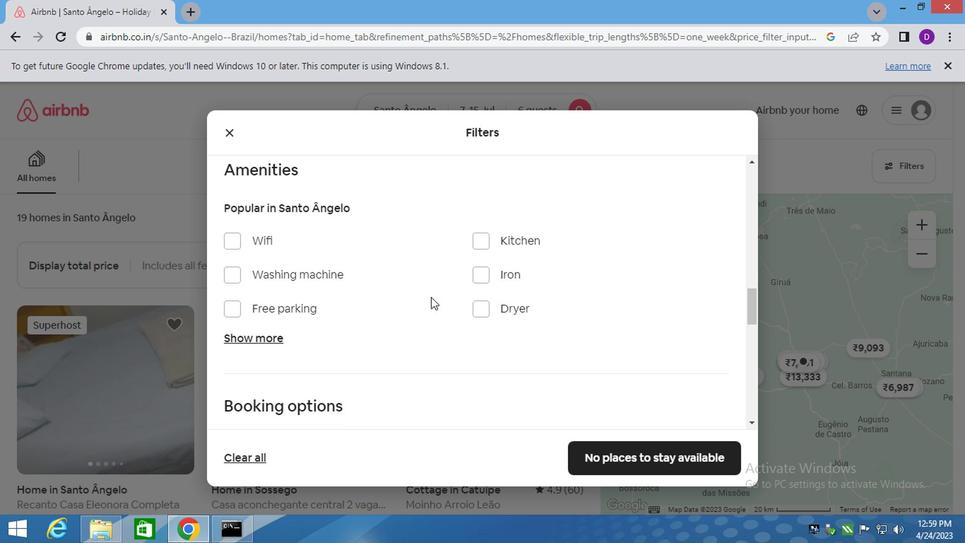 
Action: Mouse moved to (258, 262)
Screenshot: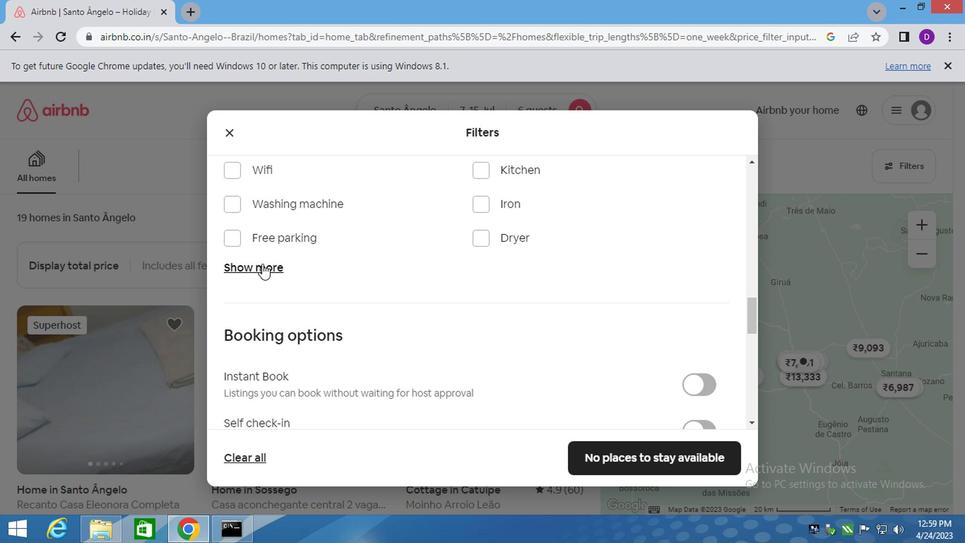 
Action: Mouse pressed left at (258, 262)
Screenshot: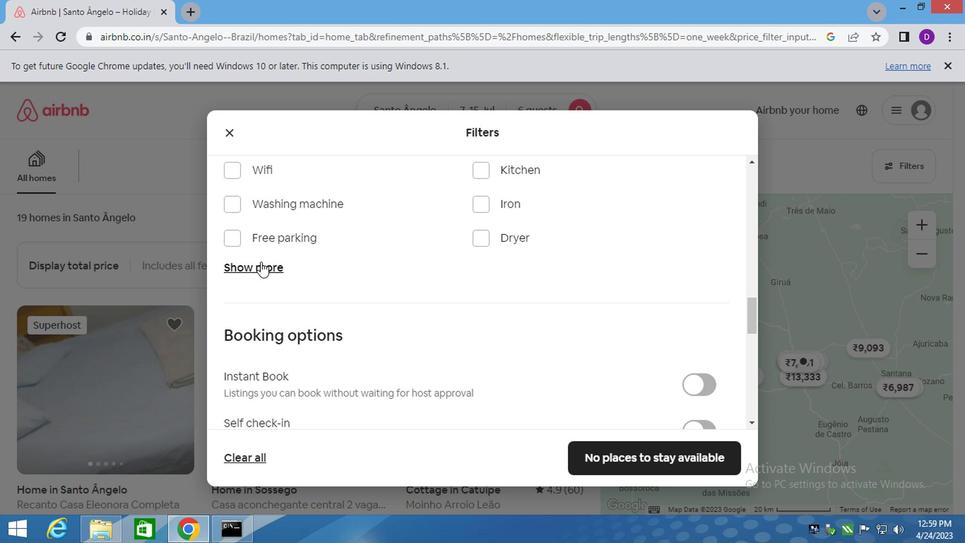 
Action: Mouse moved to (338, 341)
Screenshot: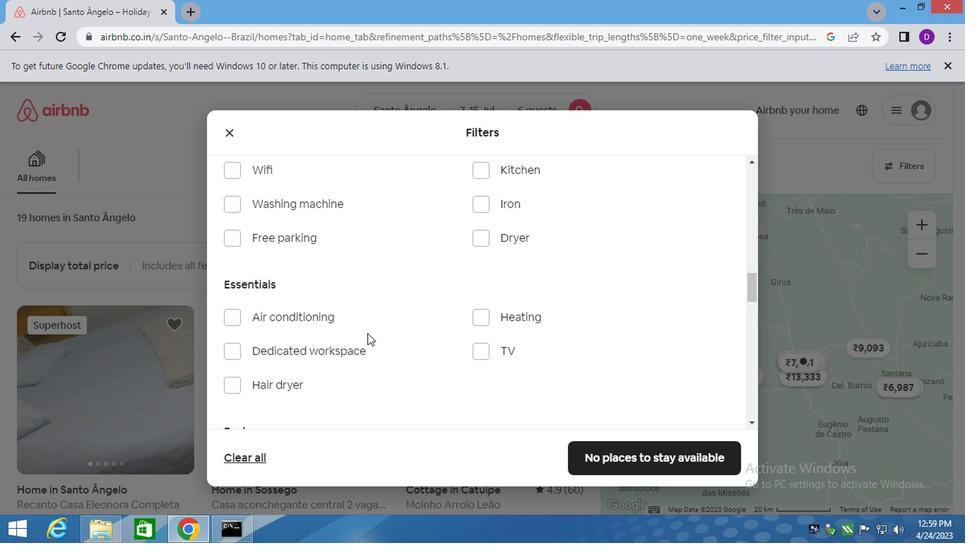 
Action: Mouse scrolled (338, 340) with delta (0, 0)
Screenshot: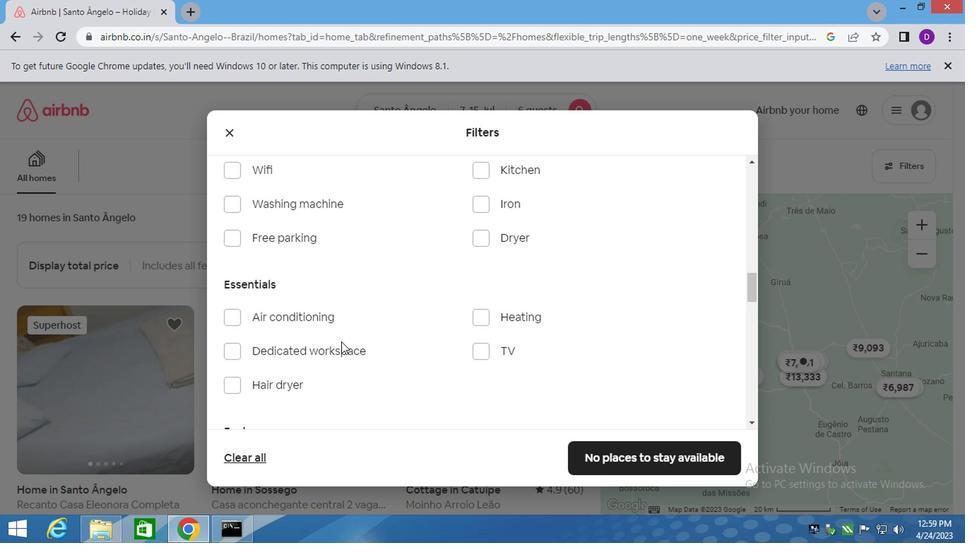 
Action: Mouse moved to (381, 323)
Screenshot: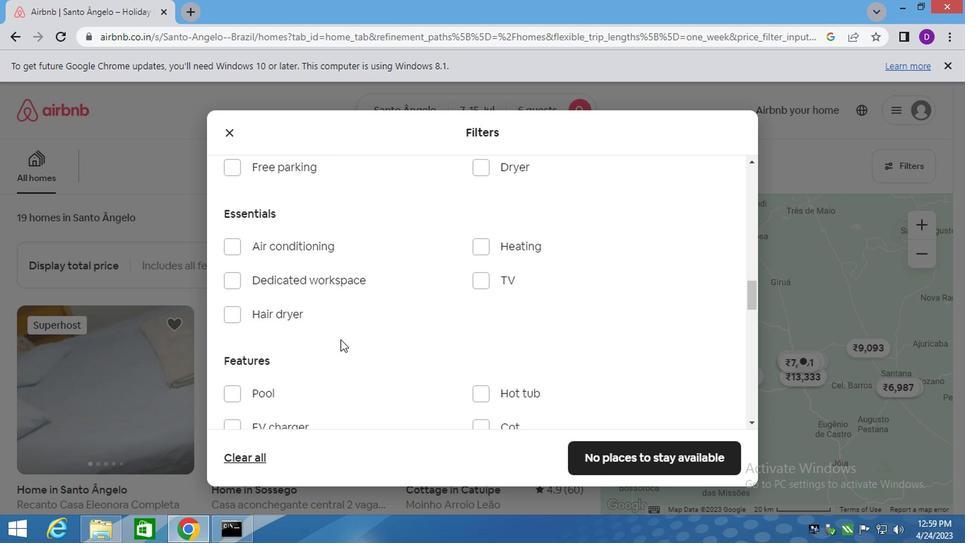 
Action: Mouse scrolled (381, 324) with delta (0, 0)
Screenshot: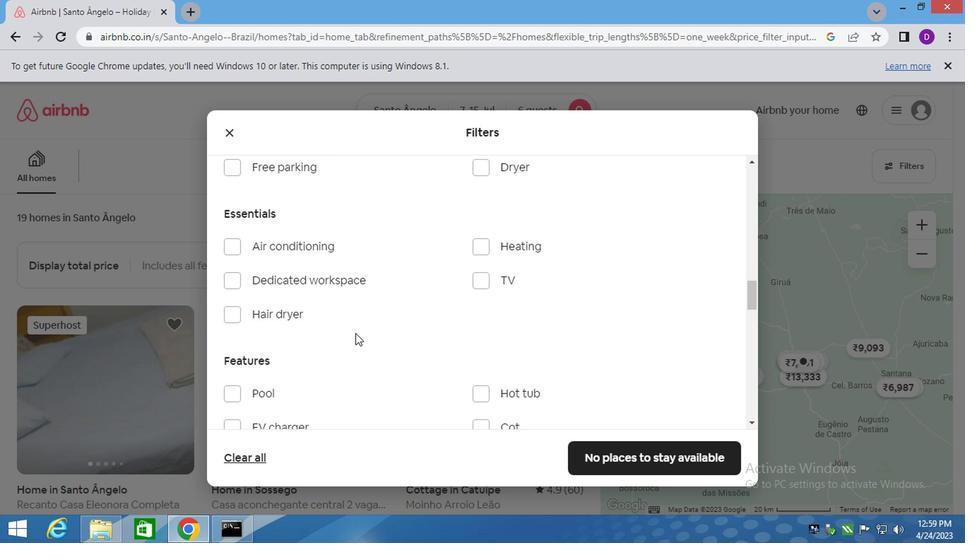 
Action: Mouse scrolled (381, 324) with delta (0, 0)
Screenshot: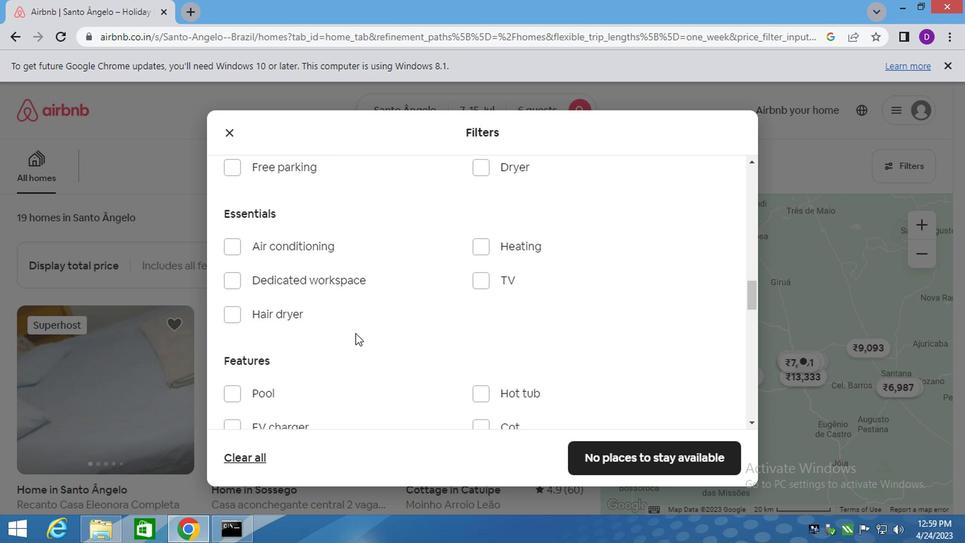 
Action: Mouse moved to (235, 275)
Screenshot: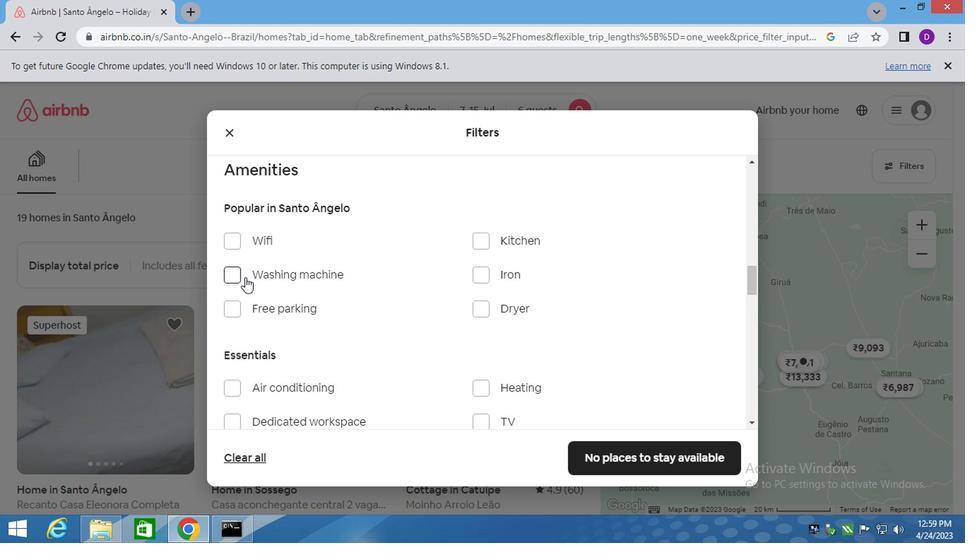 
Action: Mouse pressed left at (235, 275)
Screenshot: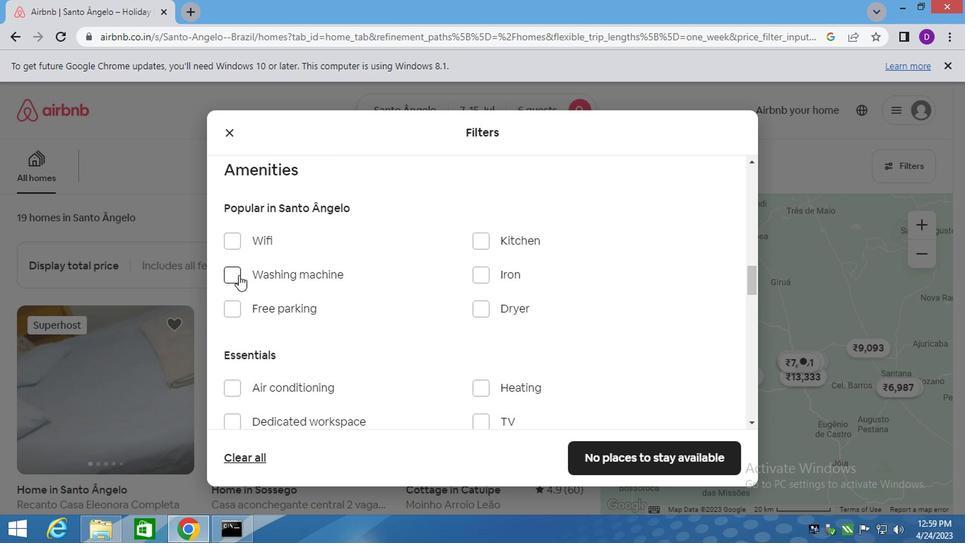 
Action: Mouse moved to (384, 289)
Screenshot: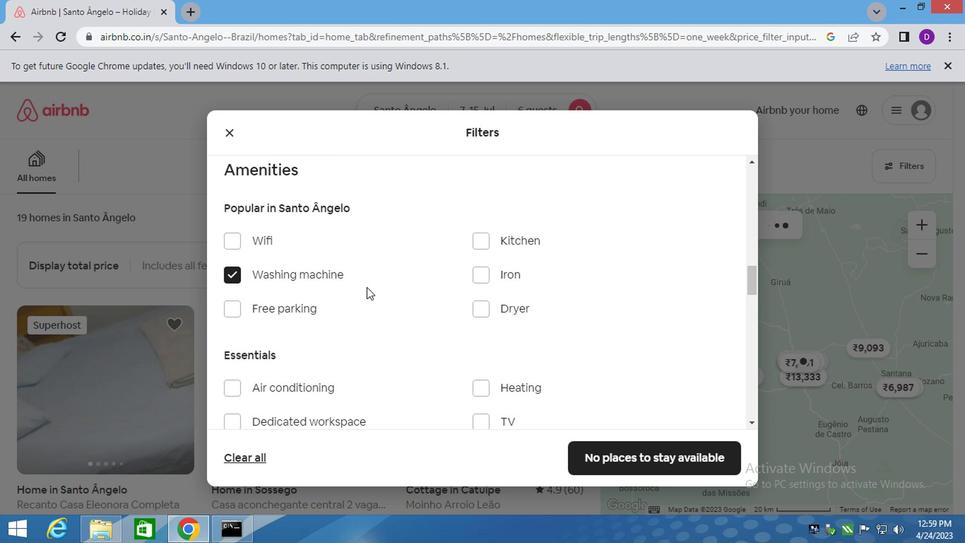 
Action: Mouse scrolled (384, 289) with delta (0, 0)
Screenshot: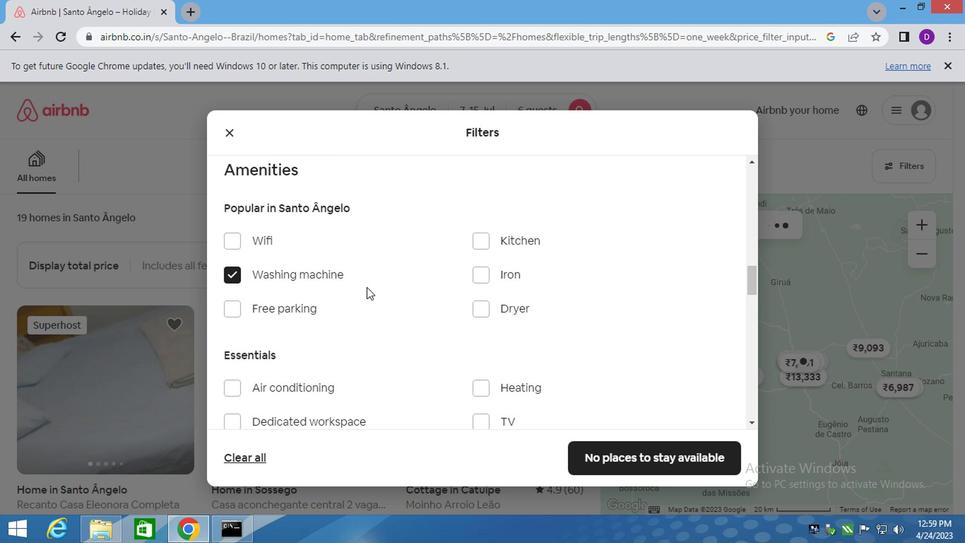 
Action: Mouse moved to (384, 290)
Screenshot: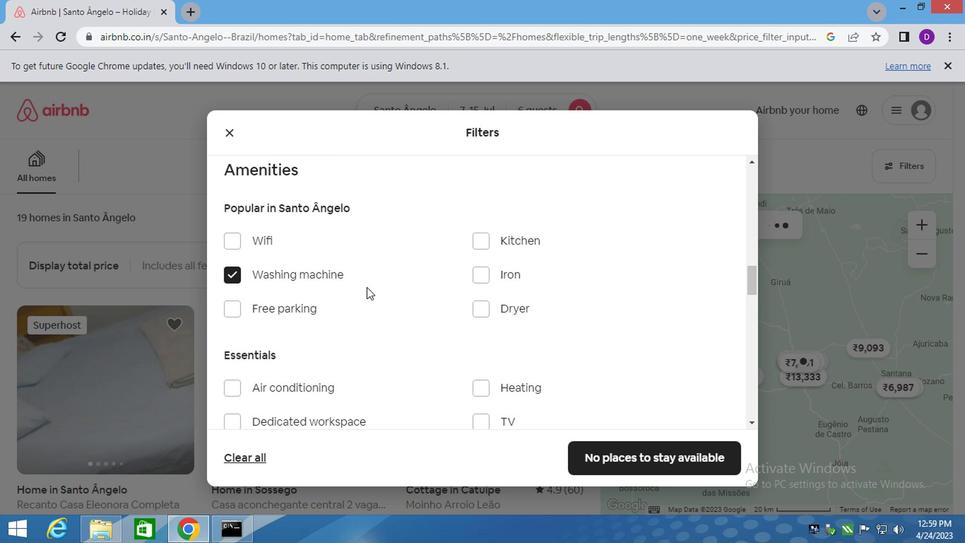 
Action: Mouse scrolled (384, 289) with delta (0, -1)
Screenshot: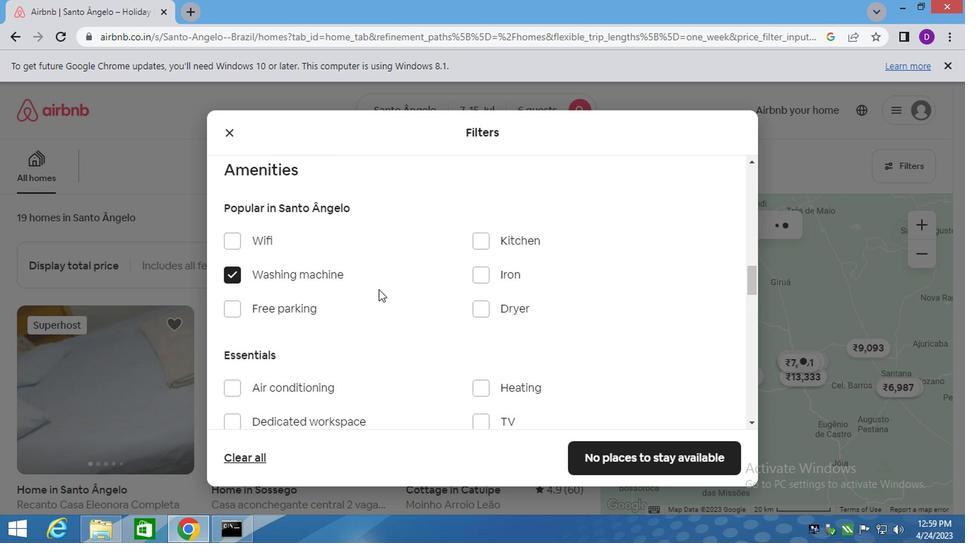 
Action: Mouse scrolled (384, 289) with delta (0, -1)
Screenshot: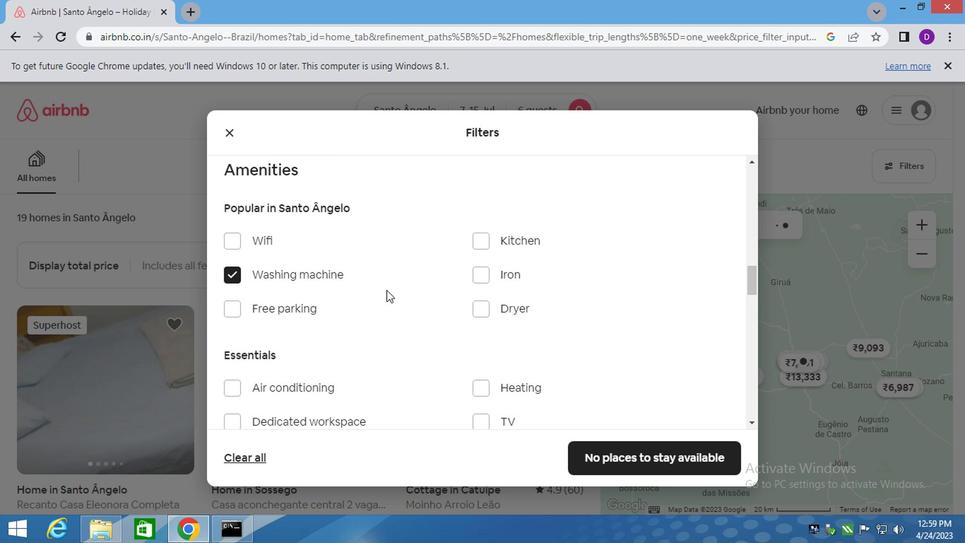 
Action: Mouse scrolled (384, 289) with delta (0, -1)
Screenshot: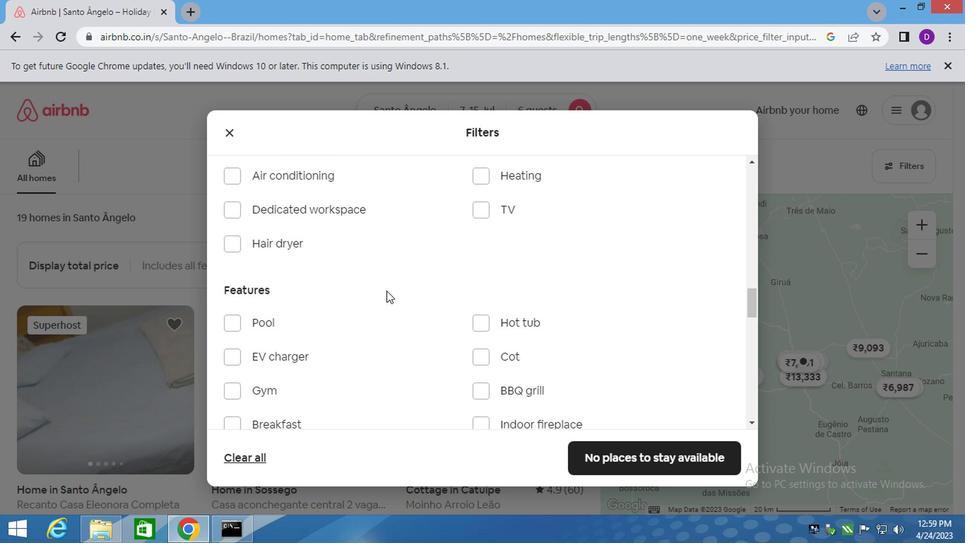 
Action: Mouse moved to (384, 292)
Screenshot: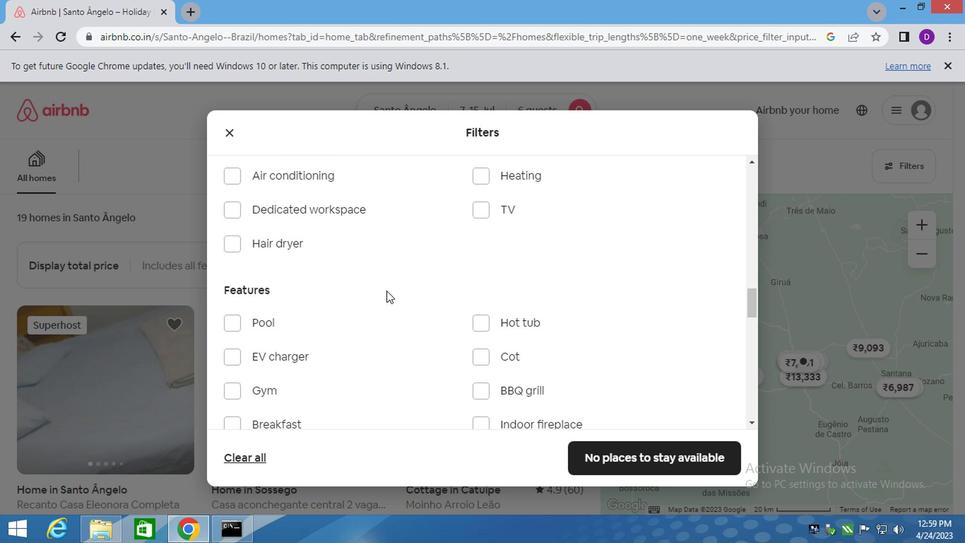 
Action: Mouse scrolled (384, 291) with delta (0, -1)
Screenshot: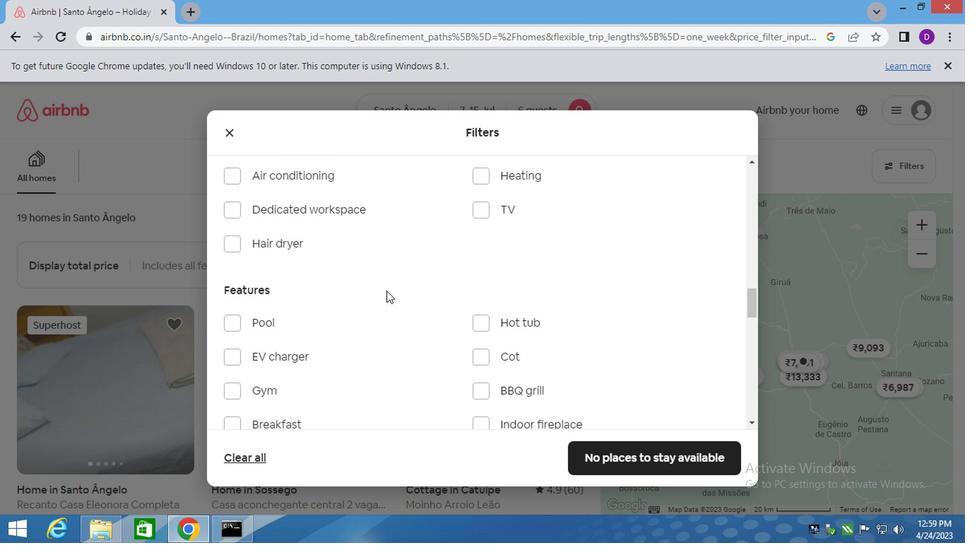 
Action: Mouse moved to (448, 302)
Screenshot: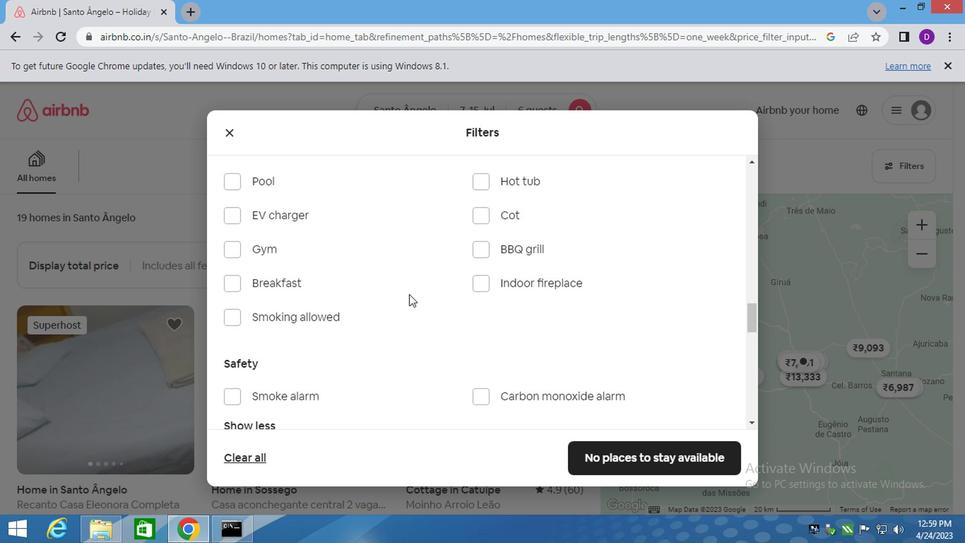 
Action: Mouse scrolled (448, 301) with delta (0, 0)
Screenshot: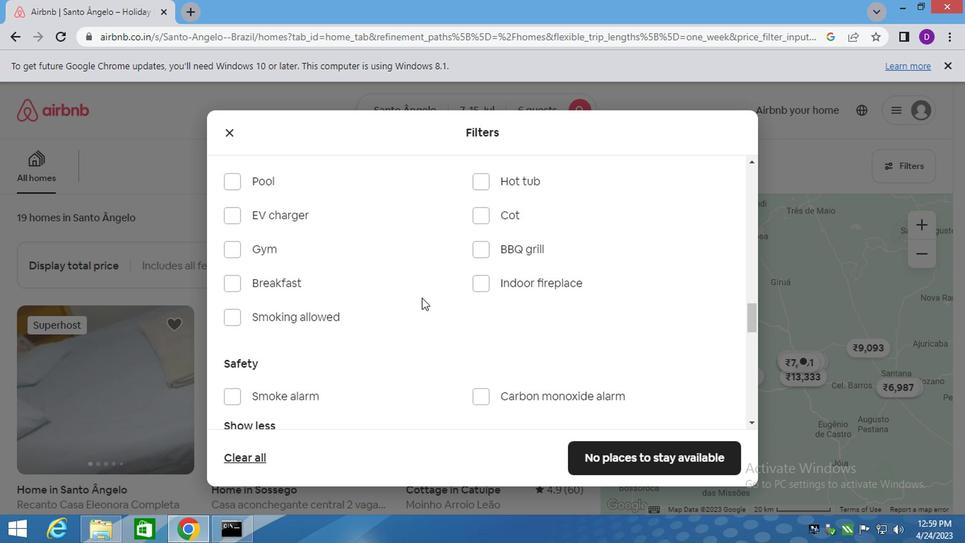 
Action: Mouse moved to (380, 319)
Screenshot: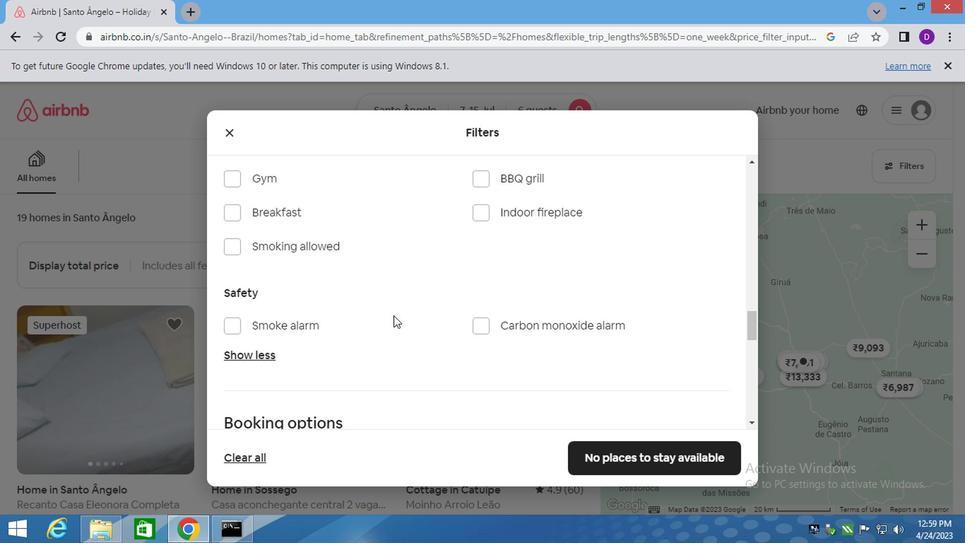 
Action: Mouse scrolled (380, 318) with delta (0, 0)
Screenshot: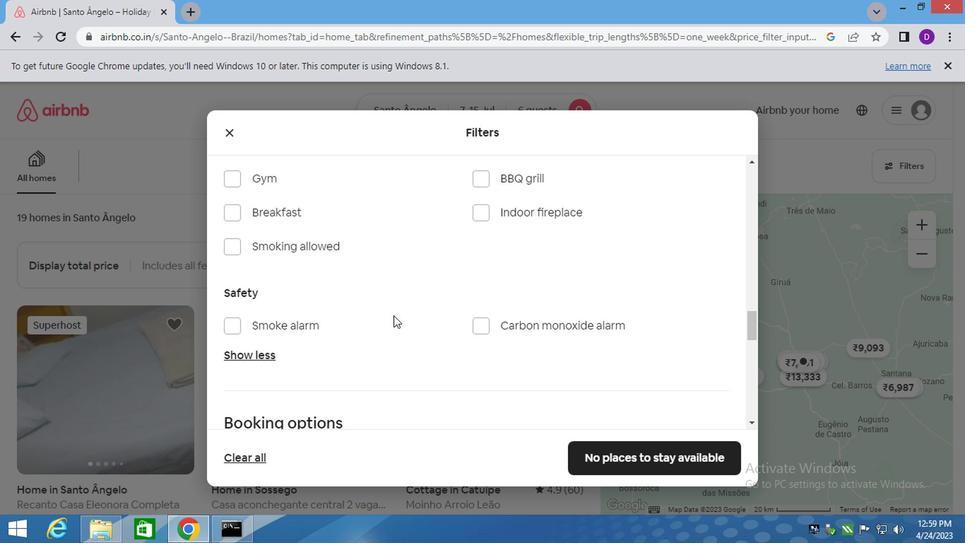 
Action: Mouse moved to (377, 321)
Screenshot: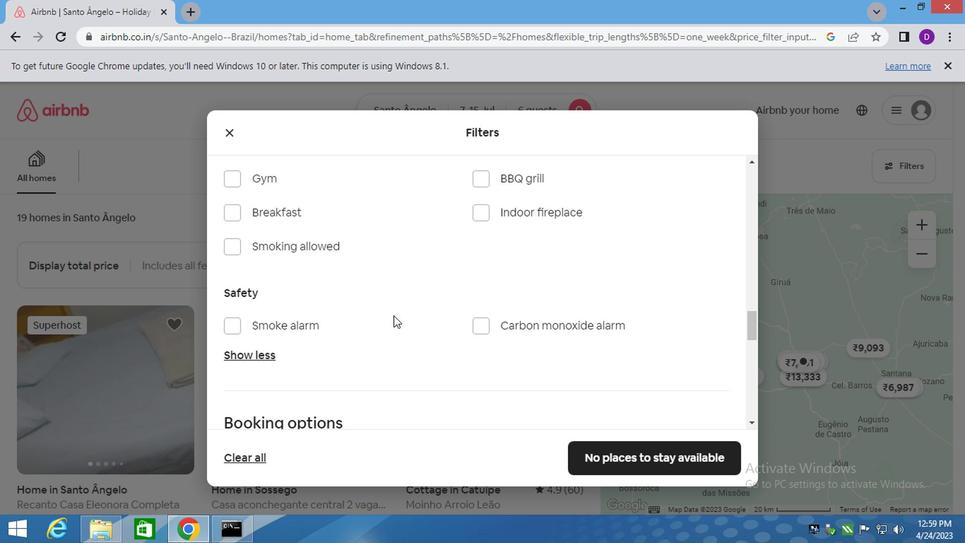 
Action: Mouse scrolled (377, 320) with delta (0, -1)
Screenshot: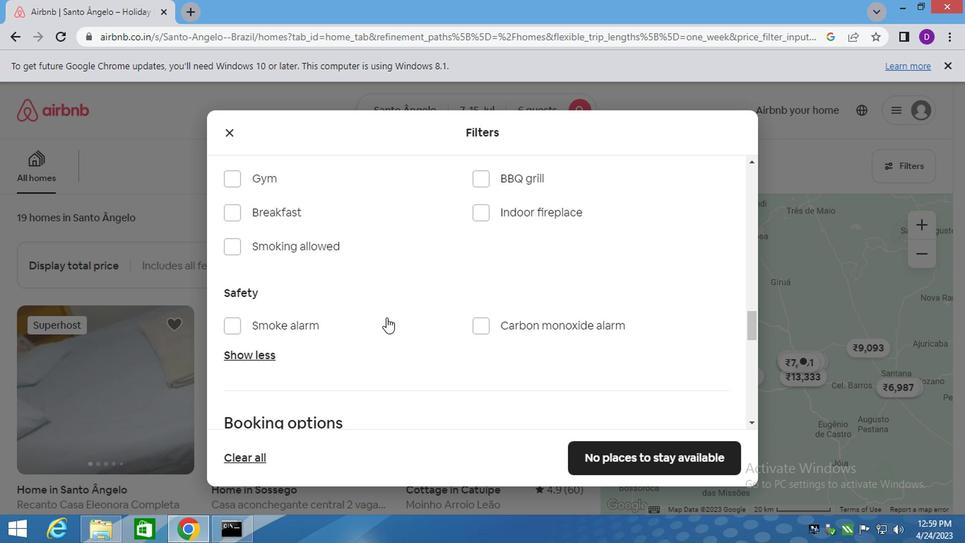 
Action: Mouse moved to (377, 322)
Screenshot: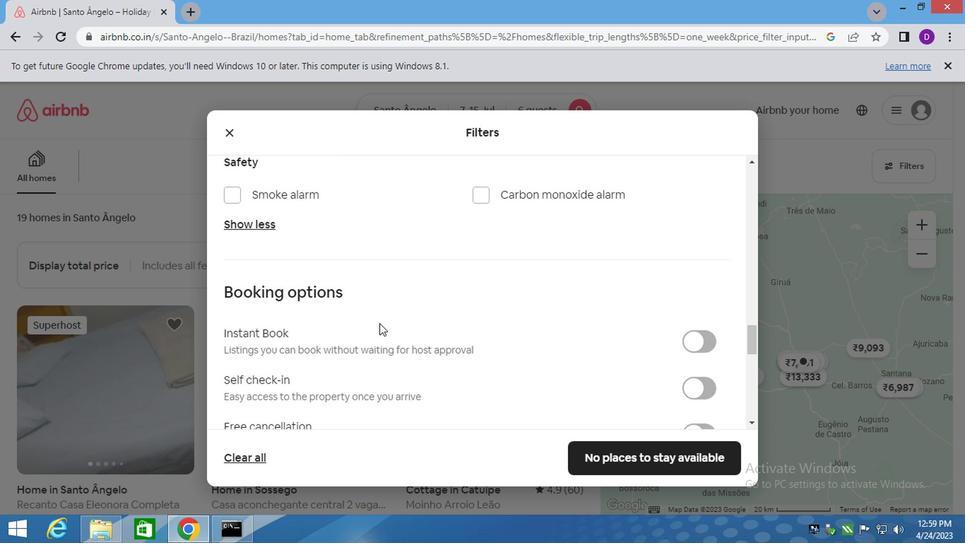 
Action: Mouse scrolled (377, 321) with delta (0, 0)
Screenshot: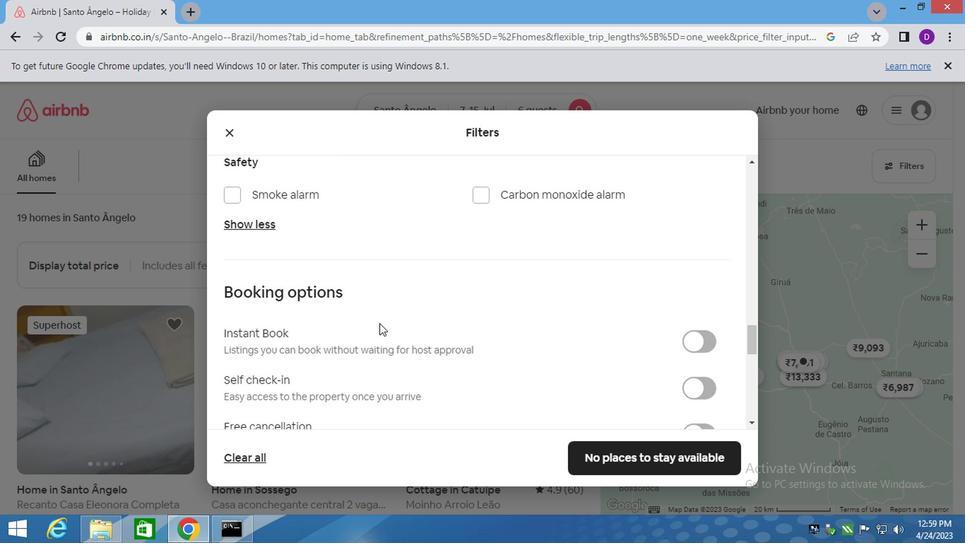 
Action: Mouse moved to (377, 322)
Screenshot: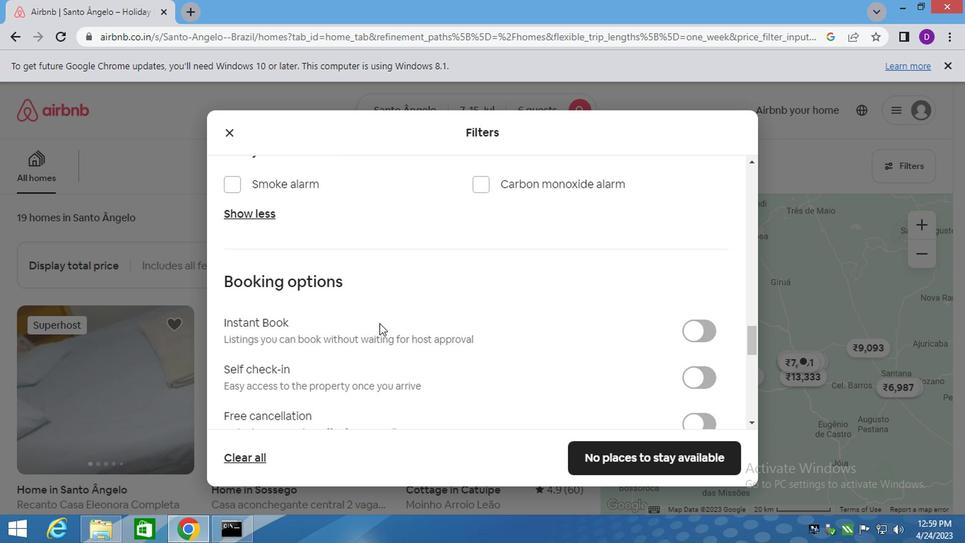 
Action: Mouse scrolled (377, 322) with delta (0, 0)
Screenshot: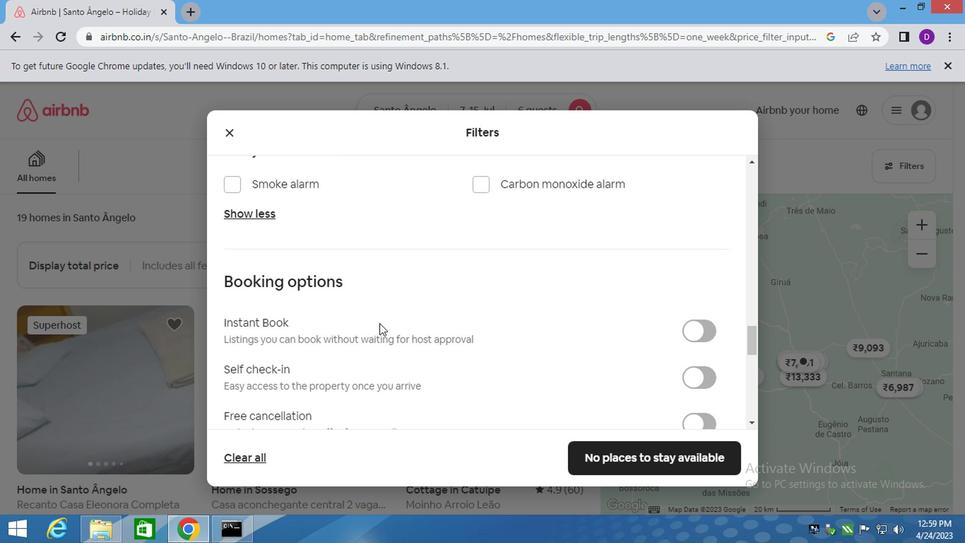 
Action: Mouse scrolled (377, 322) with delta (0, 0)
Screenshot: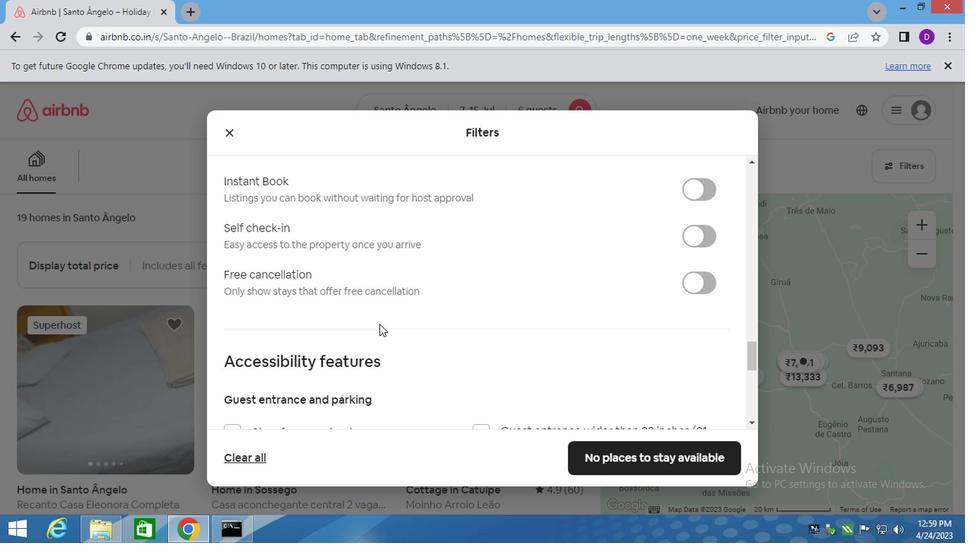 
Action: Mouse moved to (376, 322)
Screenshot: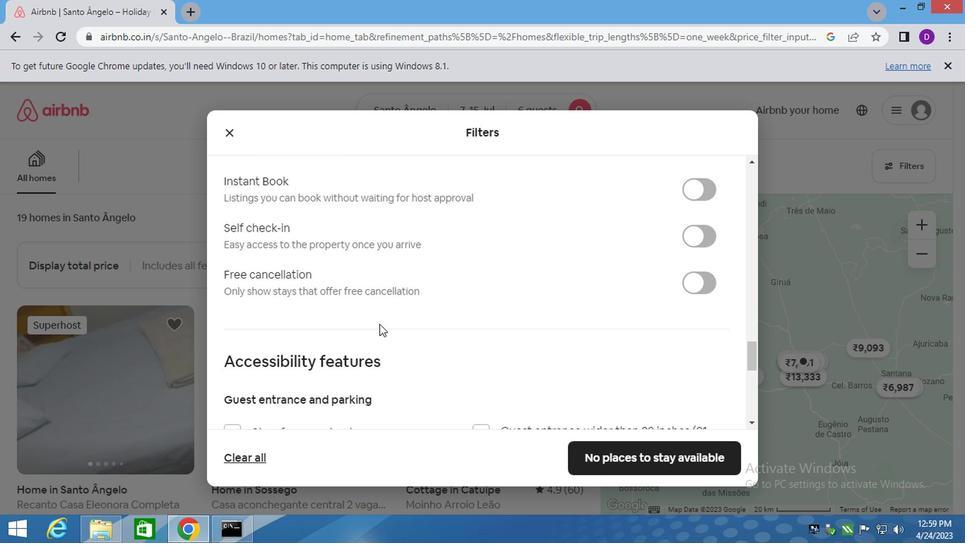 
Action: Mouse scrolled (376, 322) with delta (0, 0)
Screenshot: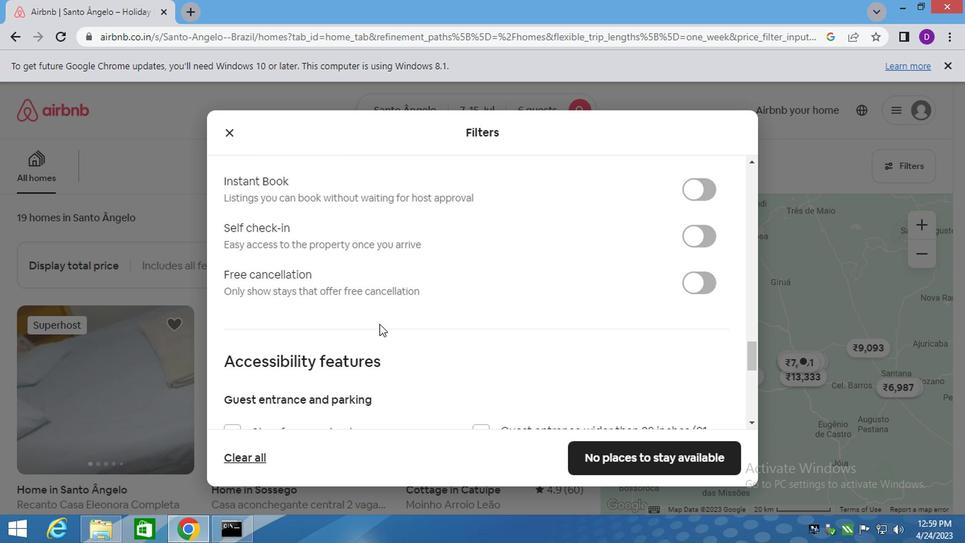 
Action: Mouse scrolled (376, 322) with delta (0, 0)
Screenshot: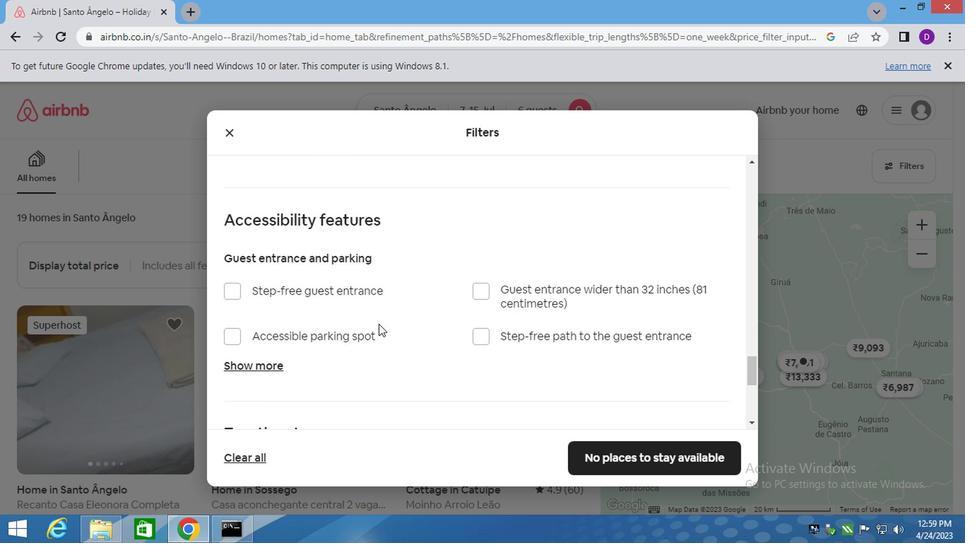 
Action: Mouse scrolled (376, 322) with delta (0, 0)
Screenshot: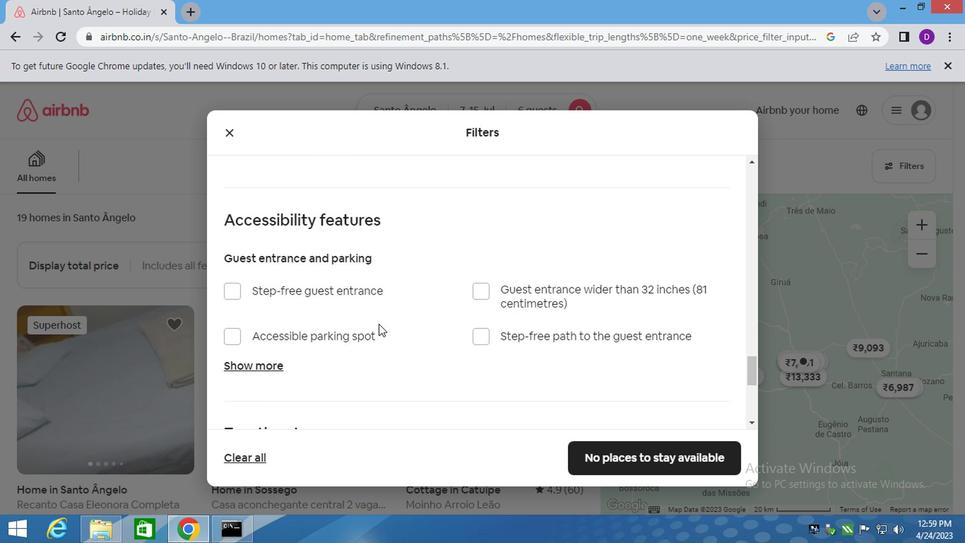 
Action: Mouse scrolled (376, 322) with delta (0, 0)
Screenshot: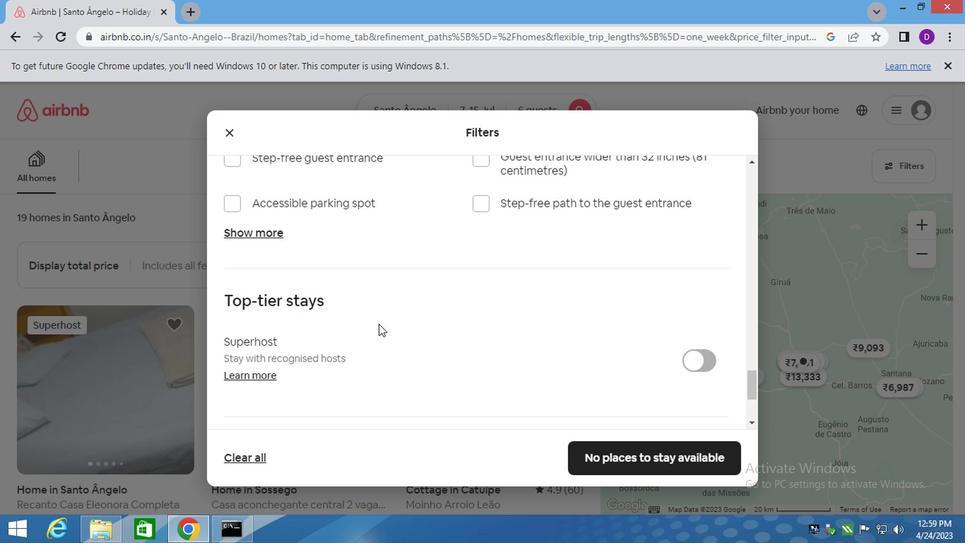 
Action: Mouse scrolled (376, 322) with delta (0, 0)
Screenshot: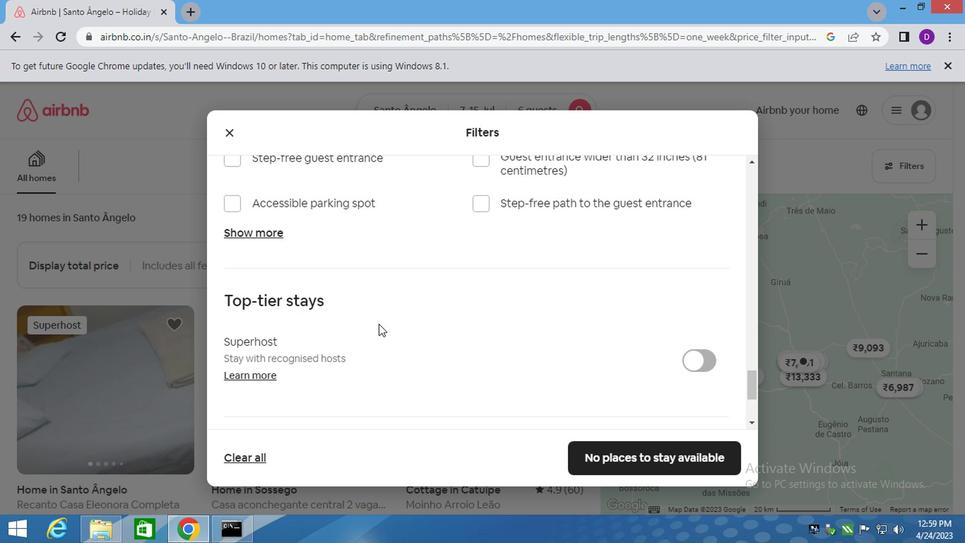 
Action: Mouse moved to (376, 323)
Screenshot: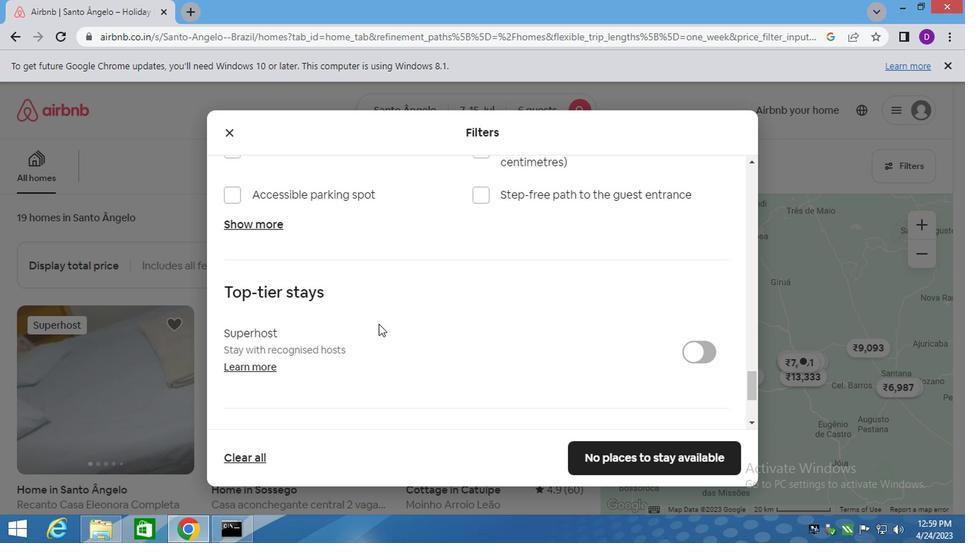 
Action: Mouse scrolled (376, 322) with delta (0, -1)
Screenshot: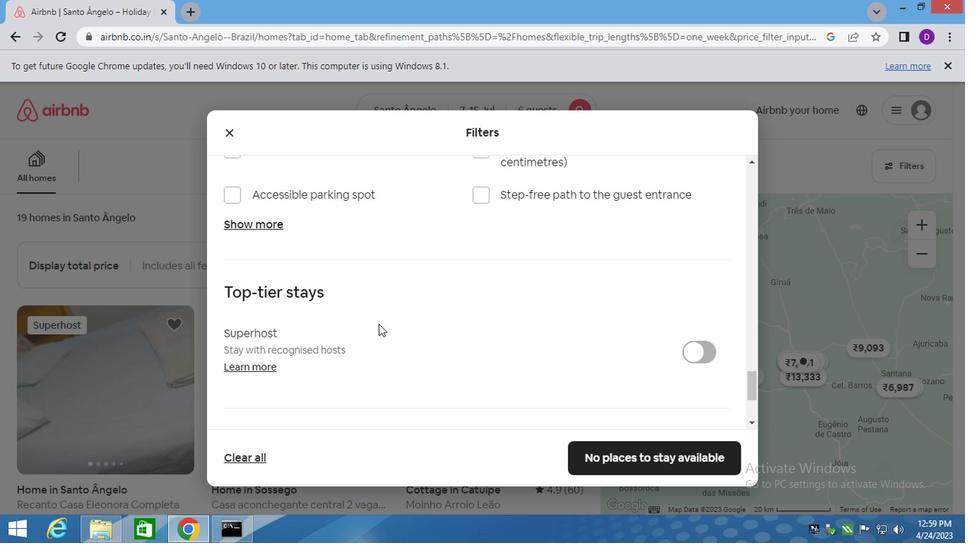 
Action: Mouse scrolled (376, 322) with delta (0, -1)
Screenshot: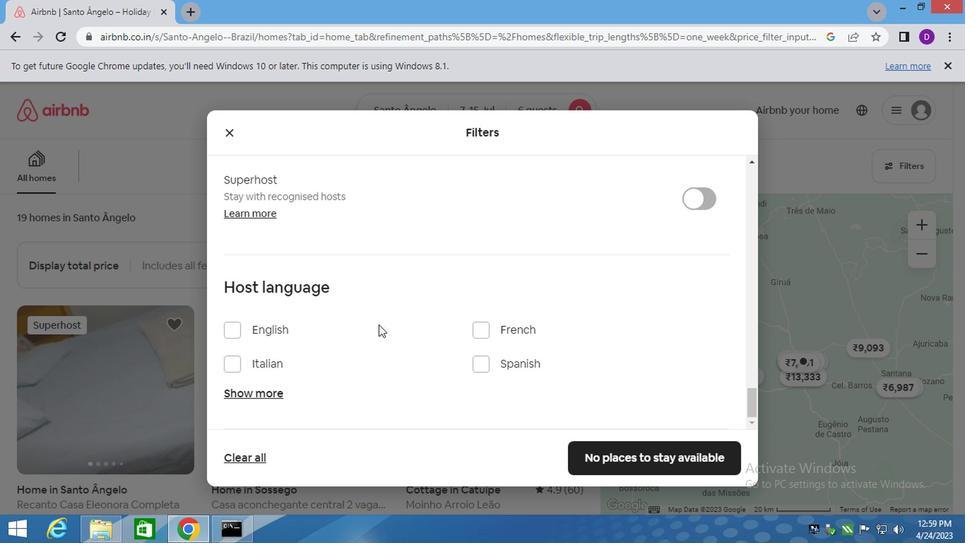 
Action: Mouse scrolled (376, 322) with delta (0, -1)
Screenshot: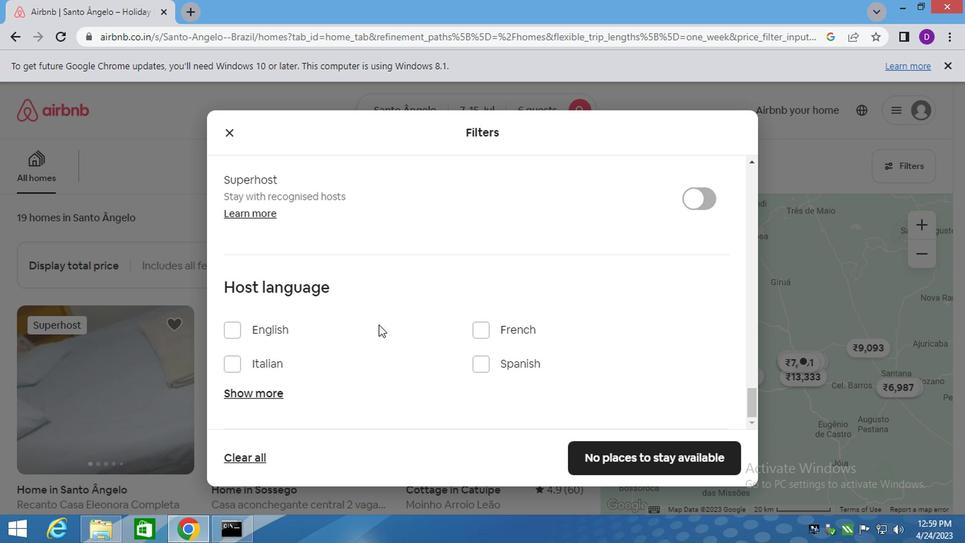 
Action: Mouse moved to (480, 362)
Screenshot: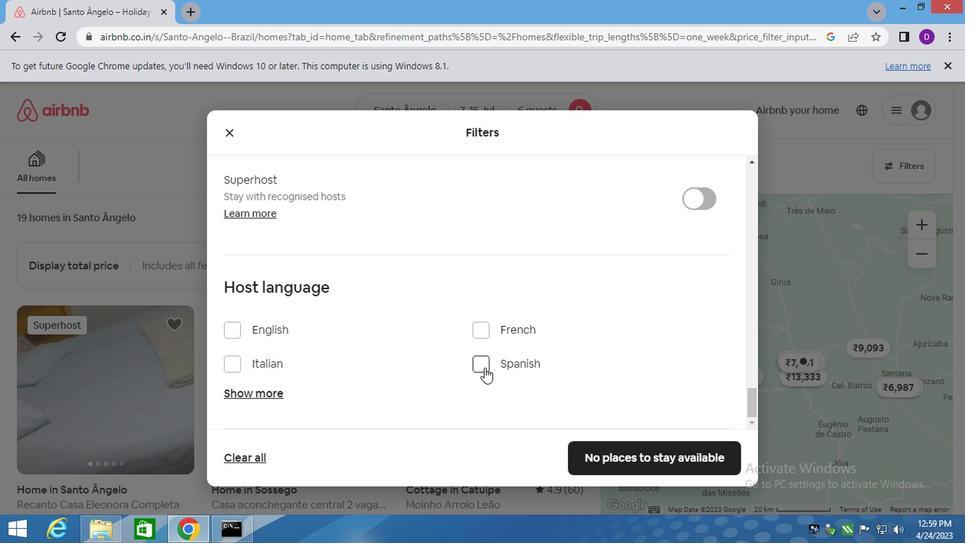 
Action: Mouse pressed left at (480, 362)
Screenshot: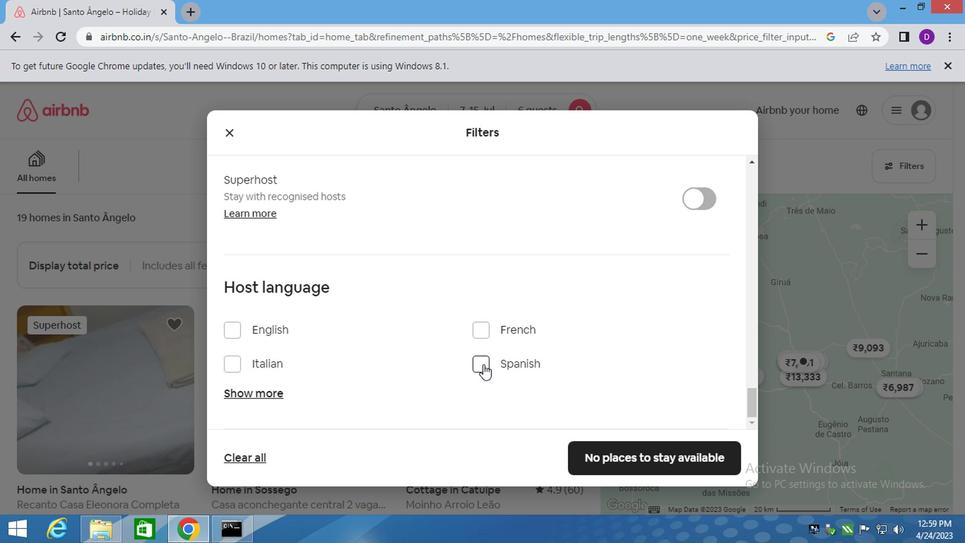 
Action: Mouse moved to (641, 453)
Screenshot: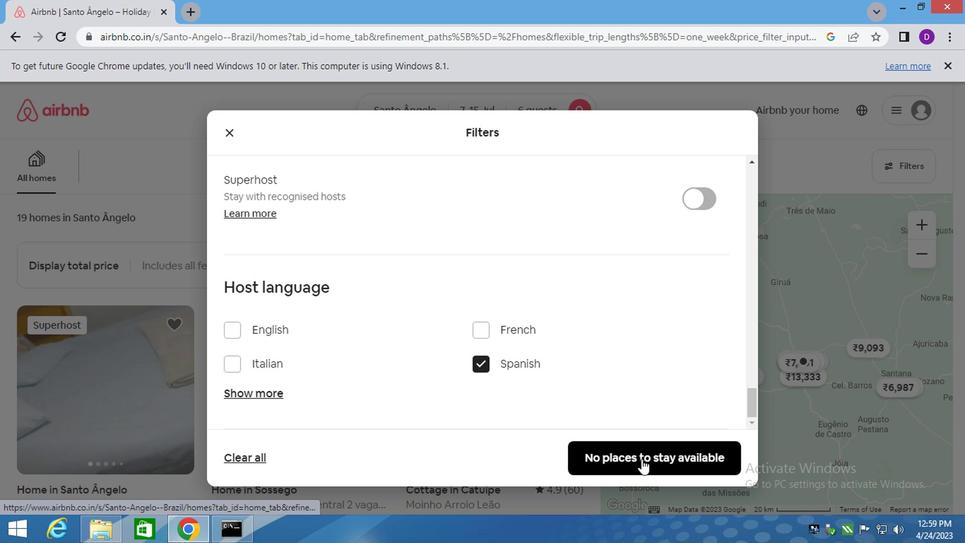
Action: Mouse pressed left at (641, 453)
Screenshot: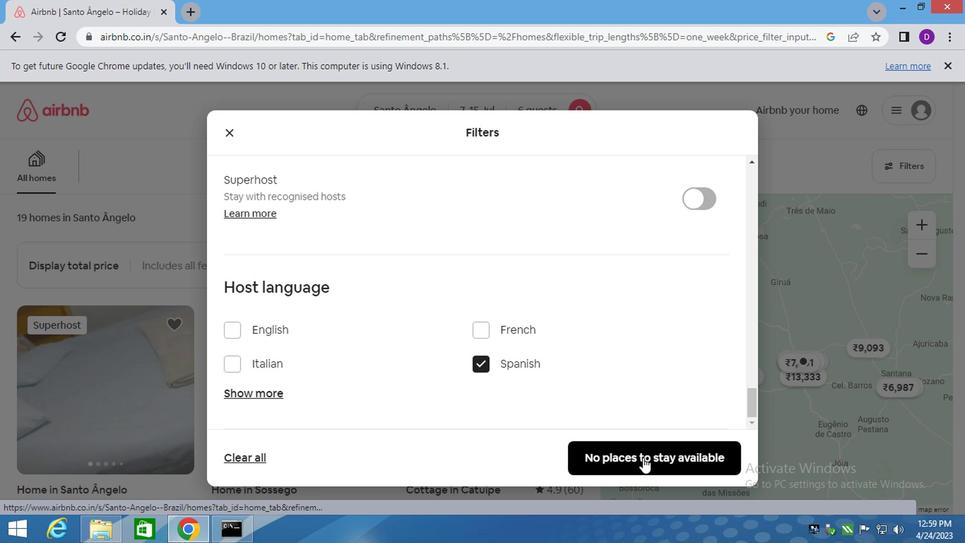 
Action: Mouse moved to (506, 308)
Screenshot: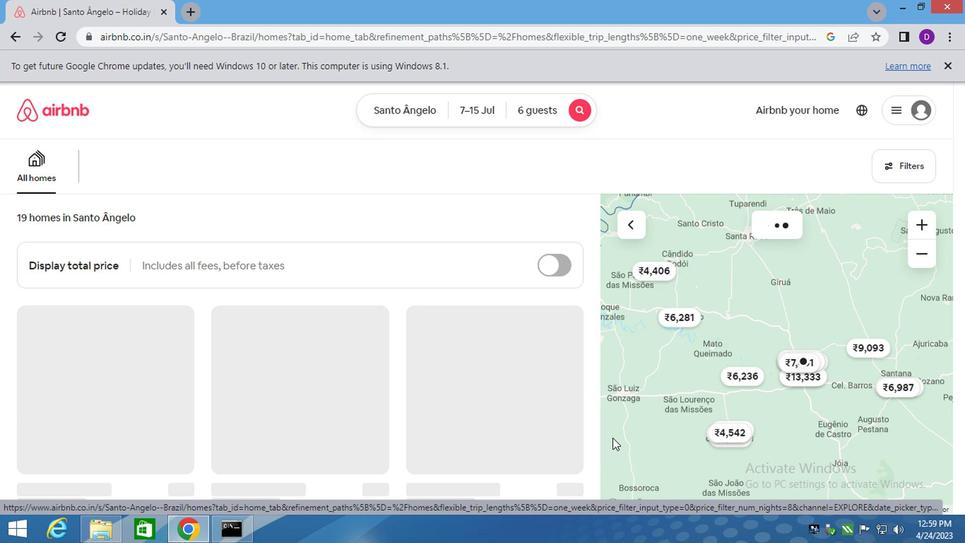 
